 Task: Look for products in the category "Frozen Meals" from Annie's Homegrown only.
Action: Mouse moved to (261, 118)
Screenshot: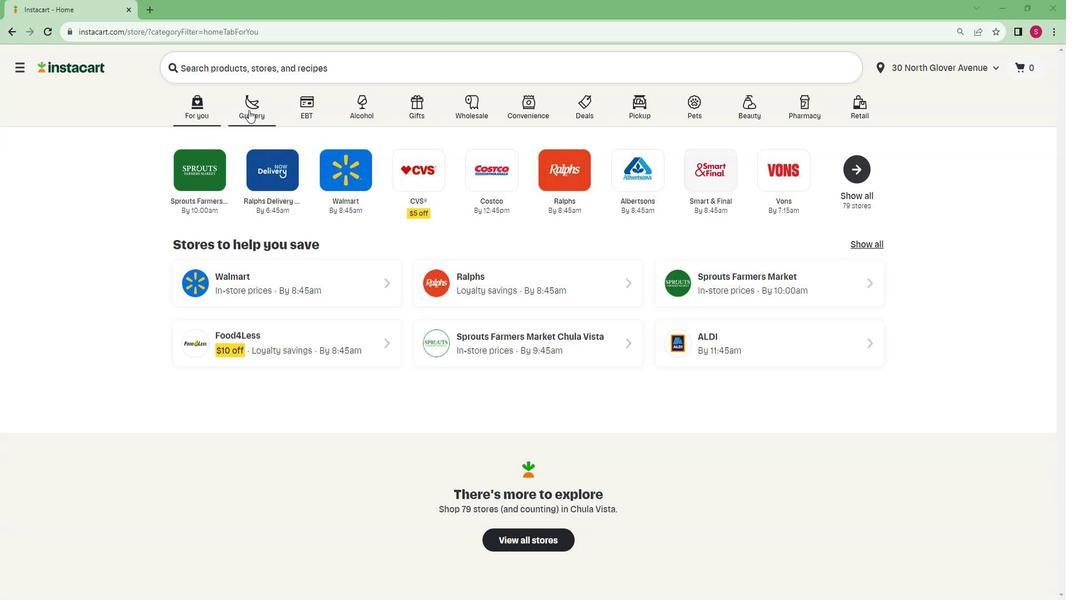 
Action: Mouse pressed left at (261, 118)
Screenshot: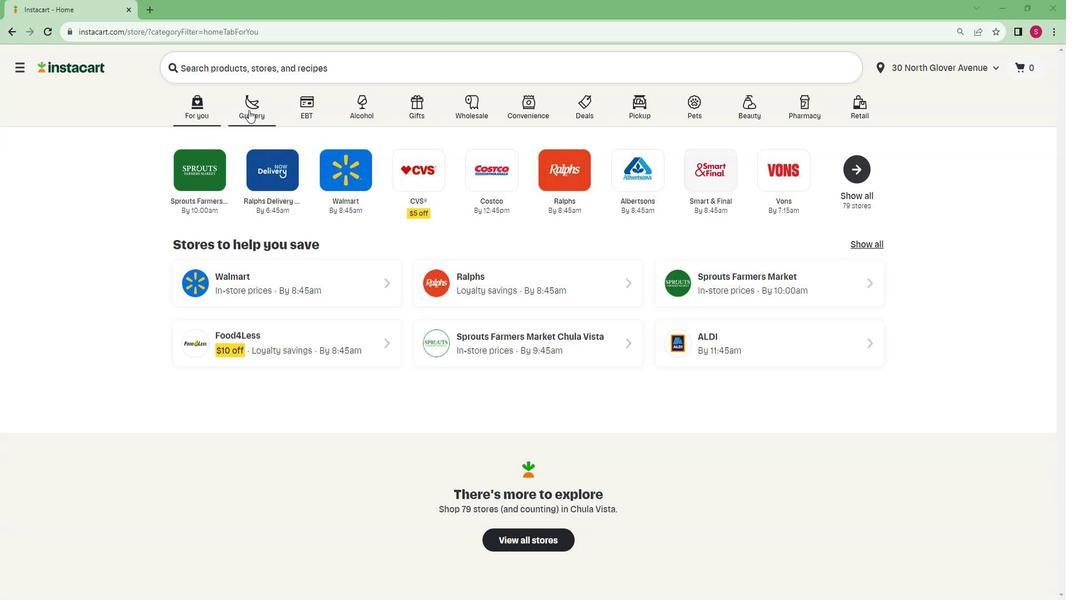 
Action: Mouse moved to (235, 327)
Screenshot: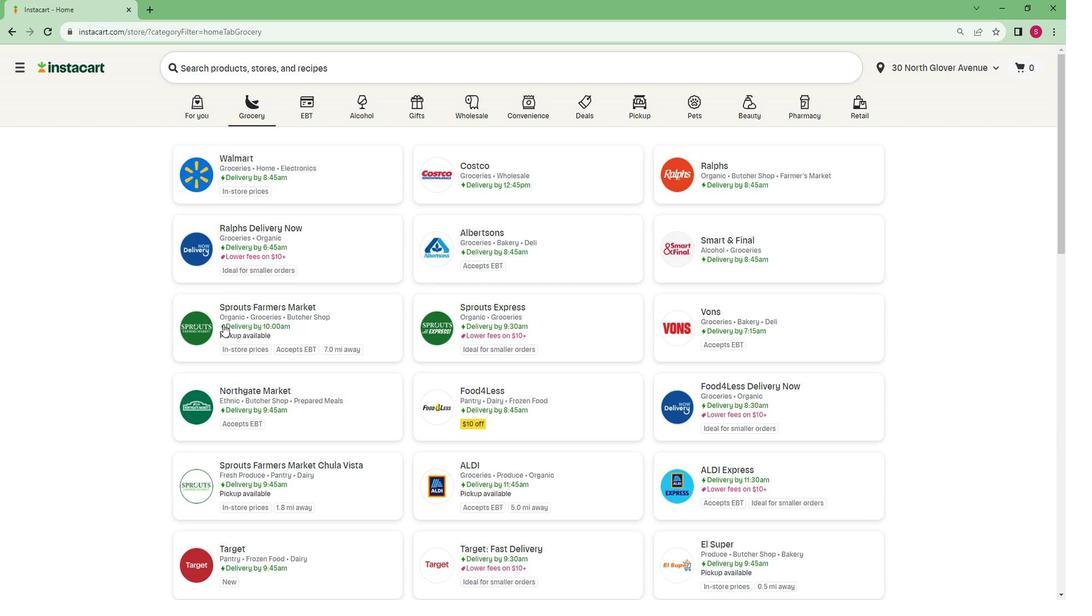 
Action: Mouse pressed left at (235, 327)
Screenshot: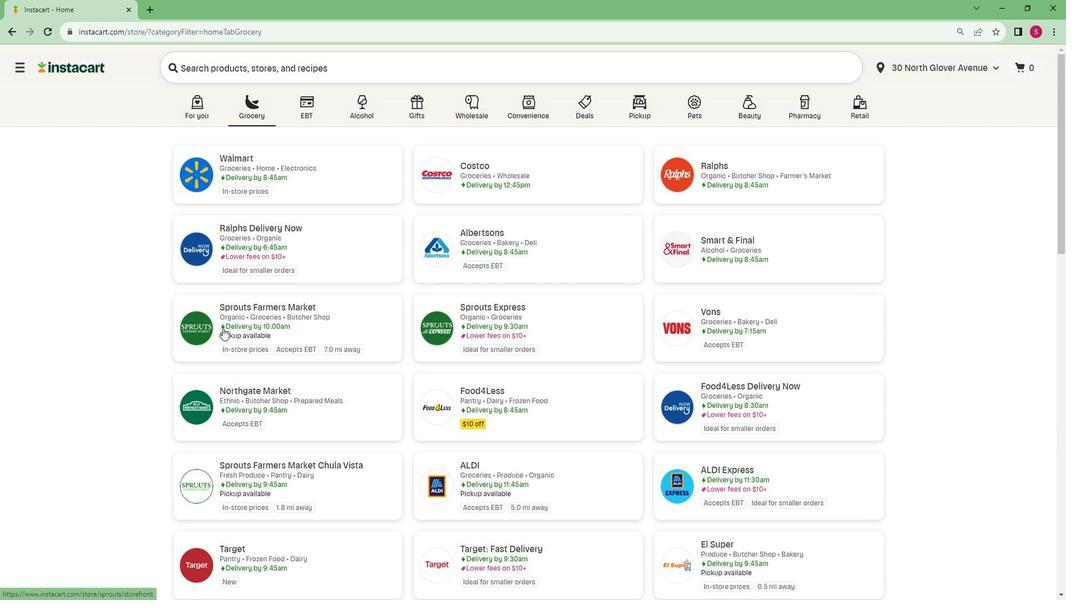 
Action: Mouse moved to (0, 376)
Screenshot: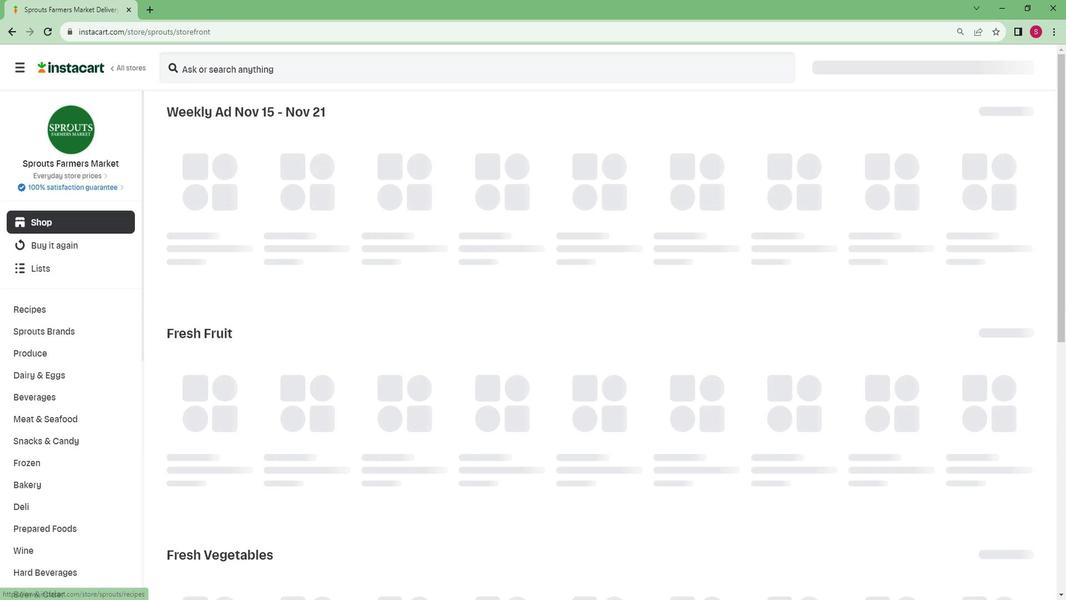 
Action: Mouse scrolled (0, 376) with delta (0, 0)
Screenshot: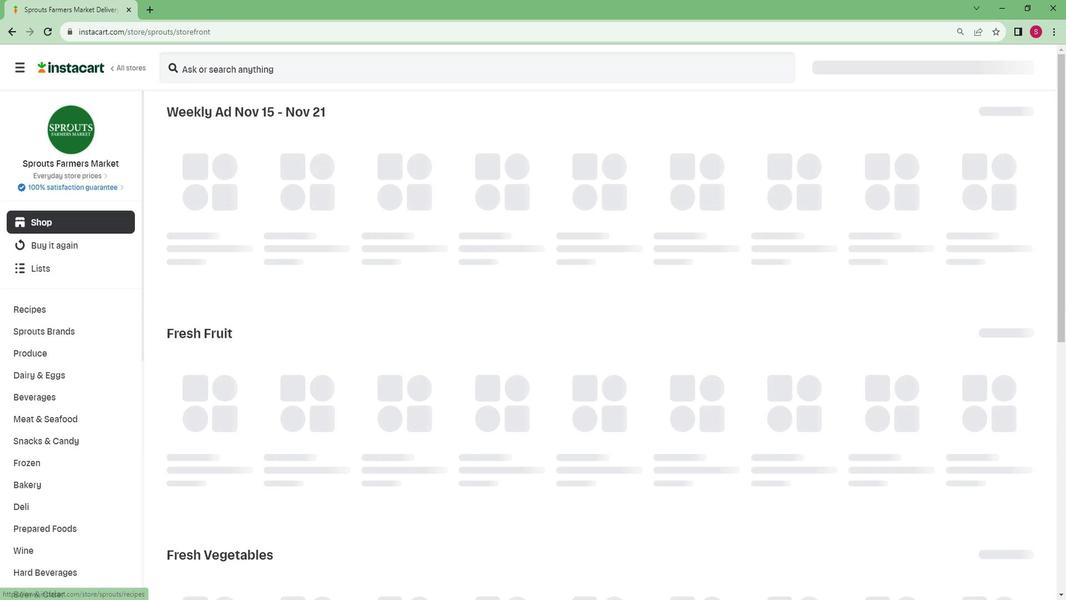 
Action: Mouse moved to (0, 377)
Screenshot: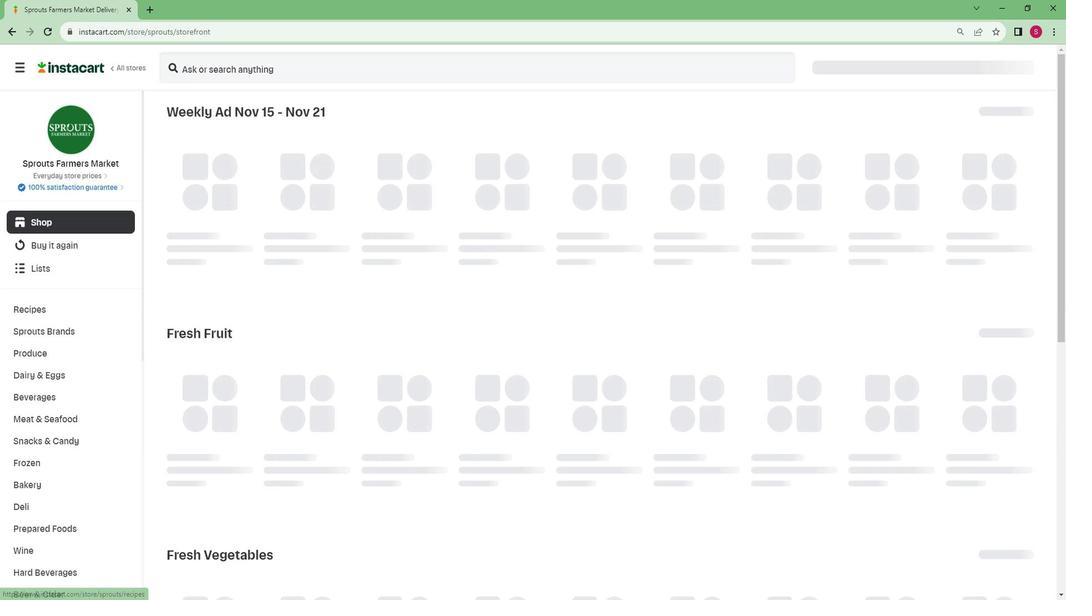 
Action: Mouse scrolled (0, 377) with delta (0, 0)
Screenshot: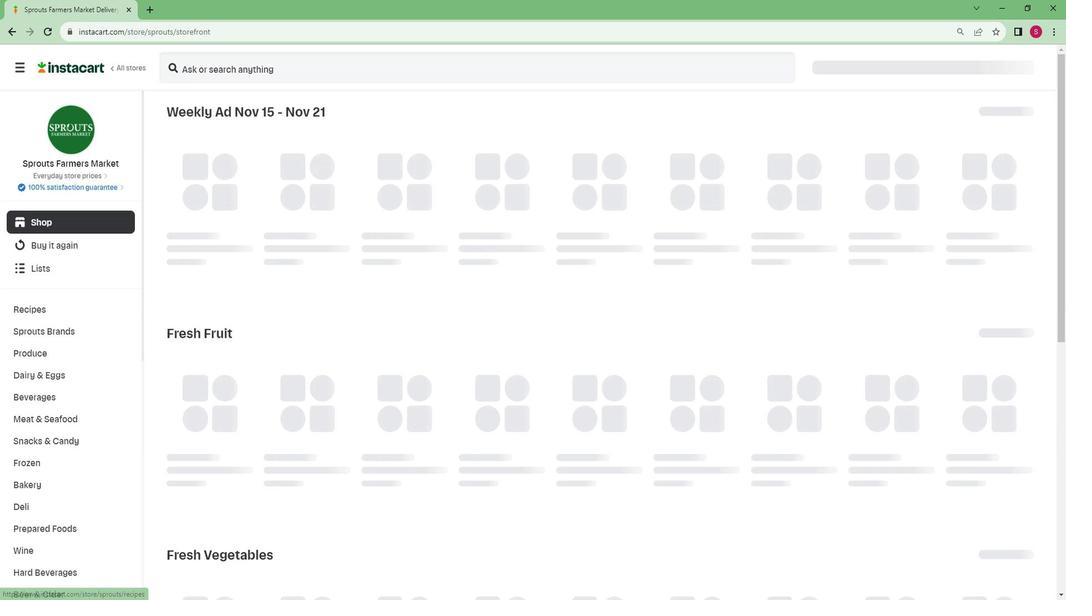 
Action: Mouse scrolled (0, 377) with delta (0, 0)
Screenshot: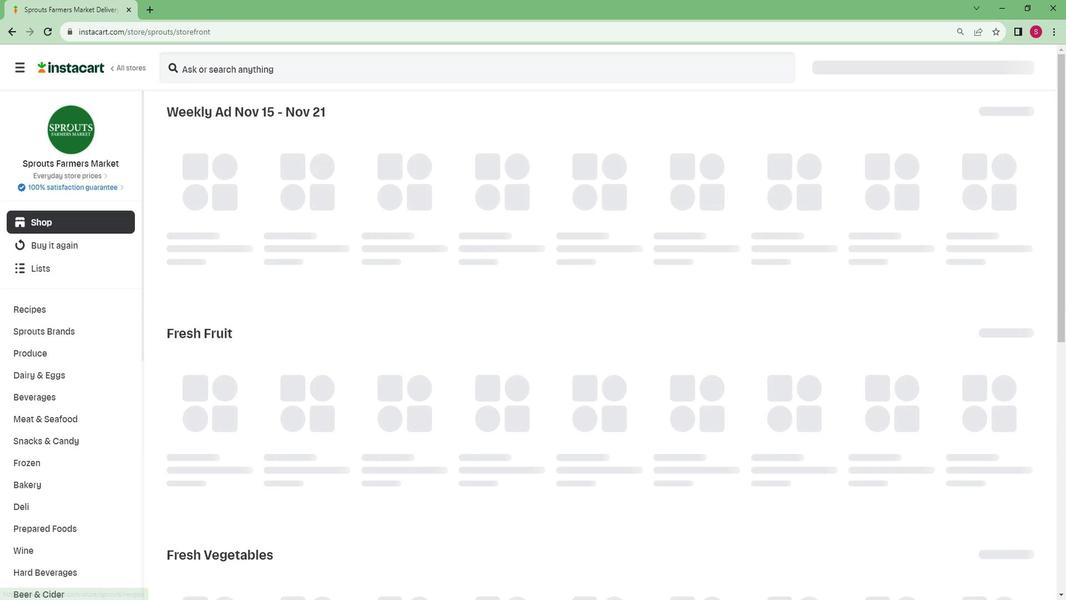 
Action: Mouse scrolled (0, 377) with delta (0, 0)
Screenshot: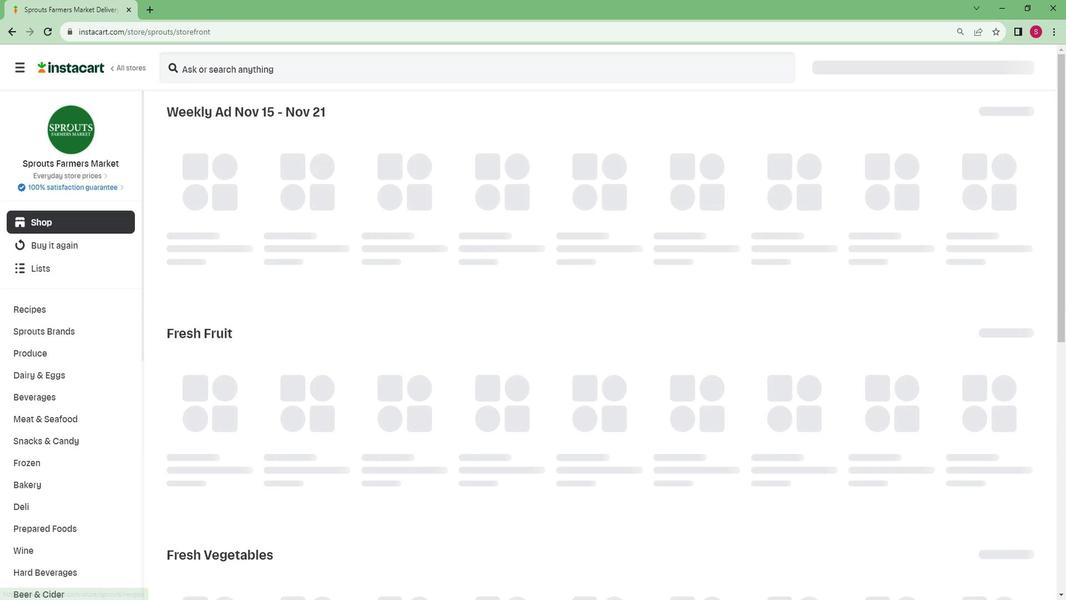 
Action: Mouse scrolled (0, 377) with delta (0, 0)
Screenshot: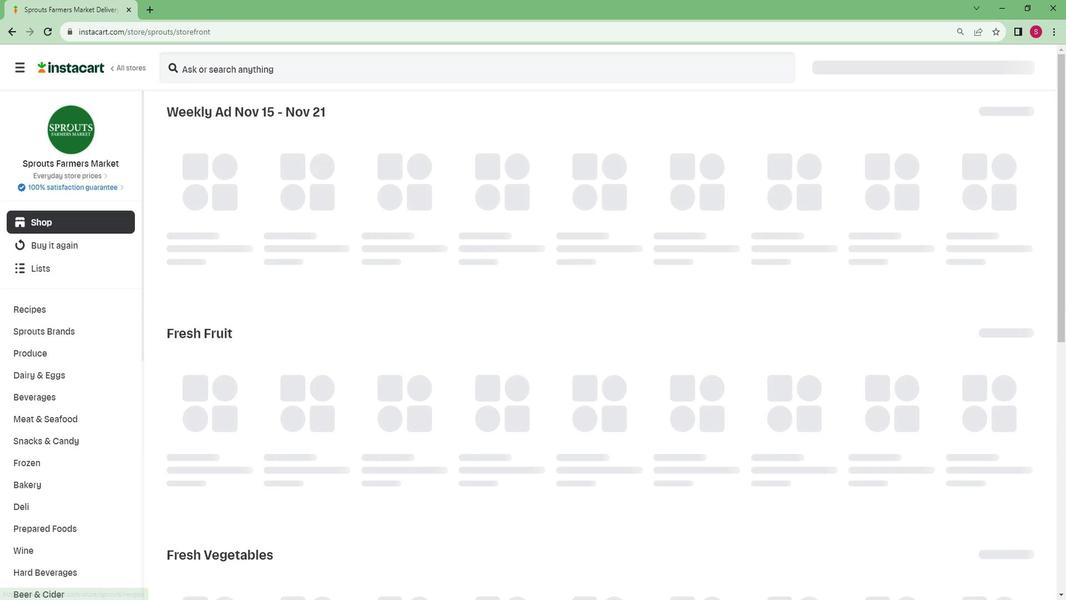 
Action: Mouse scrolled (0, 377) with delta (0, 0)
Screenshot: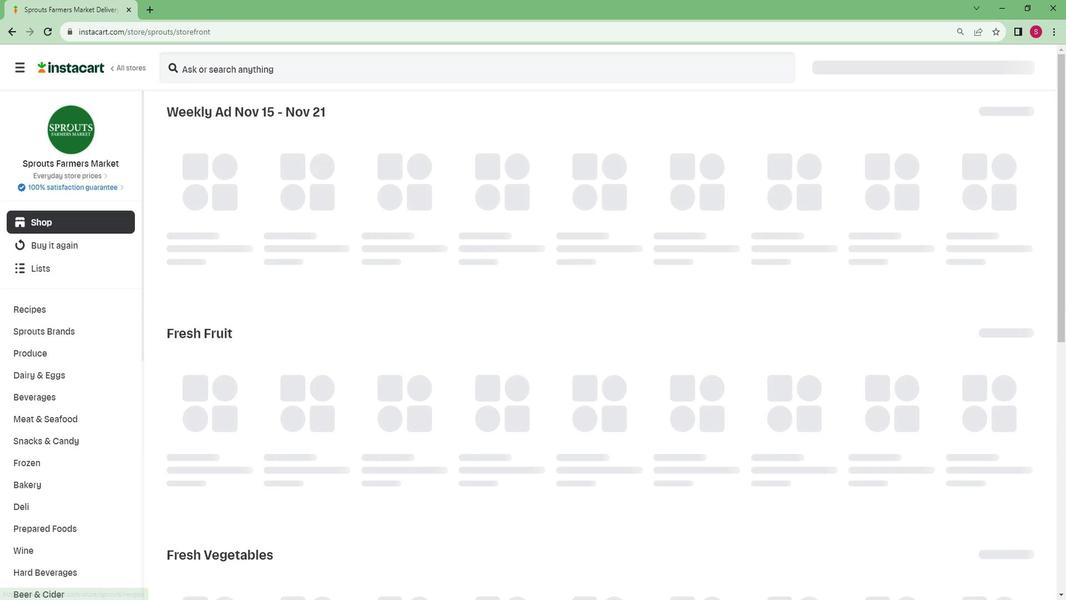 
Action: Mouse moved to (67, 406)
Screenshot: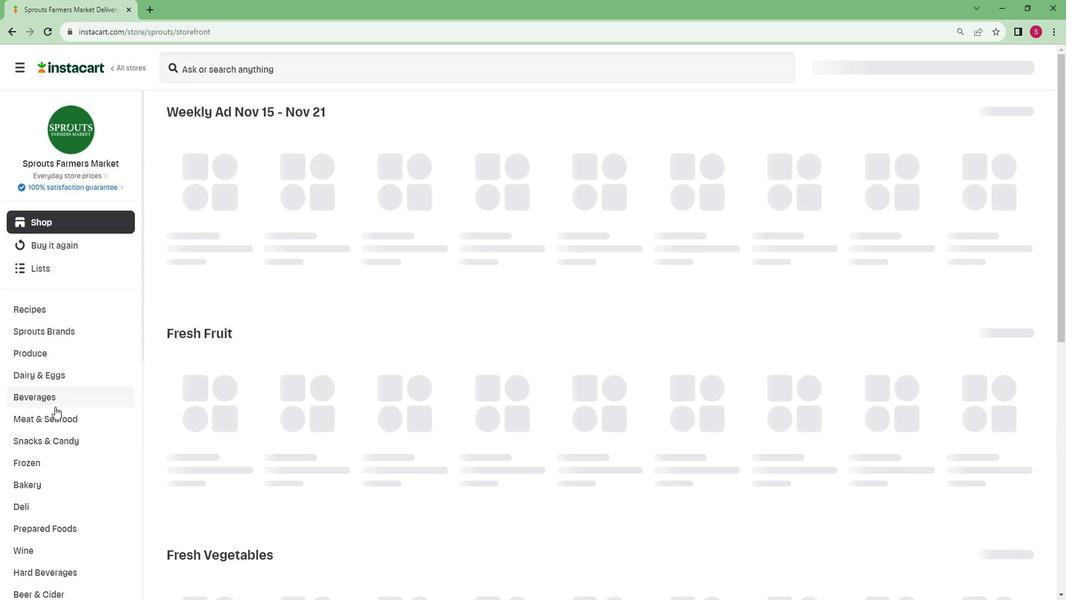 
Action: Mouse scrolled (67, 406) with delta (0, 0)
Screenshot: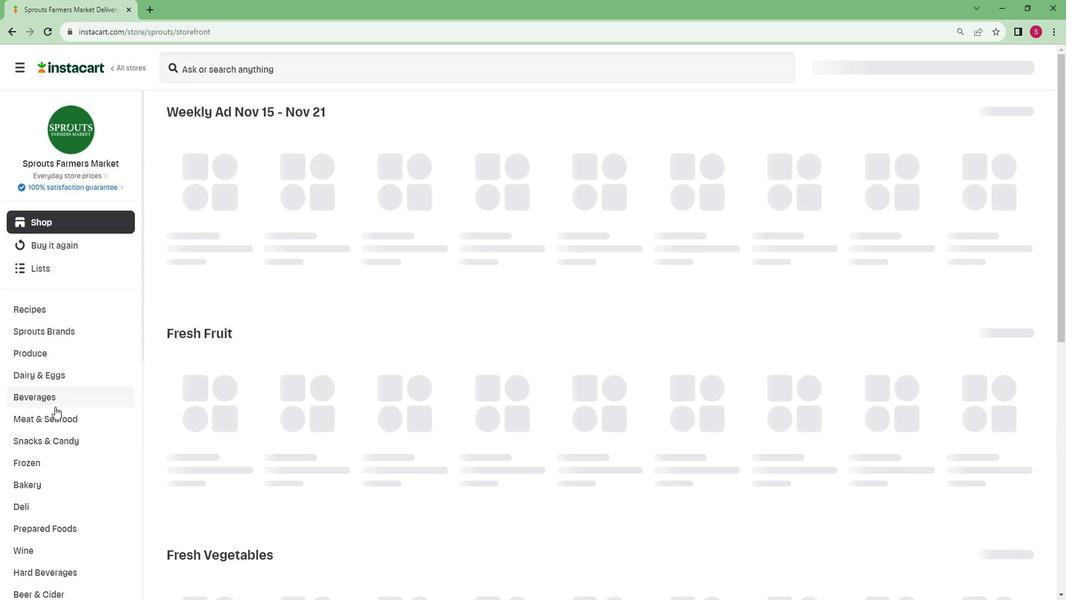 
Action: Mouse moved to (67, 407)
Screenshot: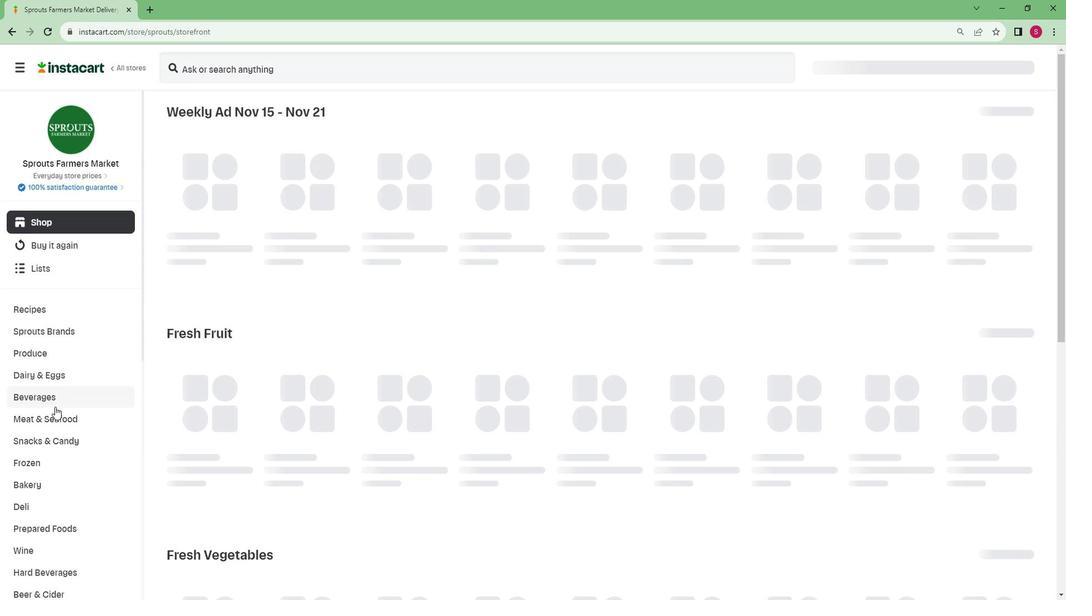 
Action: Mouse scrolled (67, 406) with delta (0, 0)
Screenshot: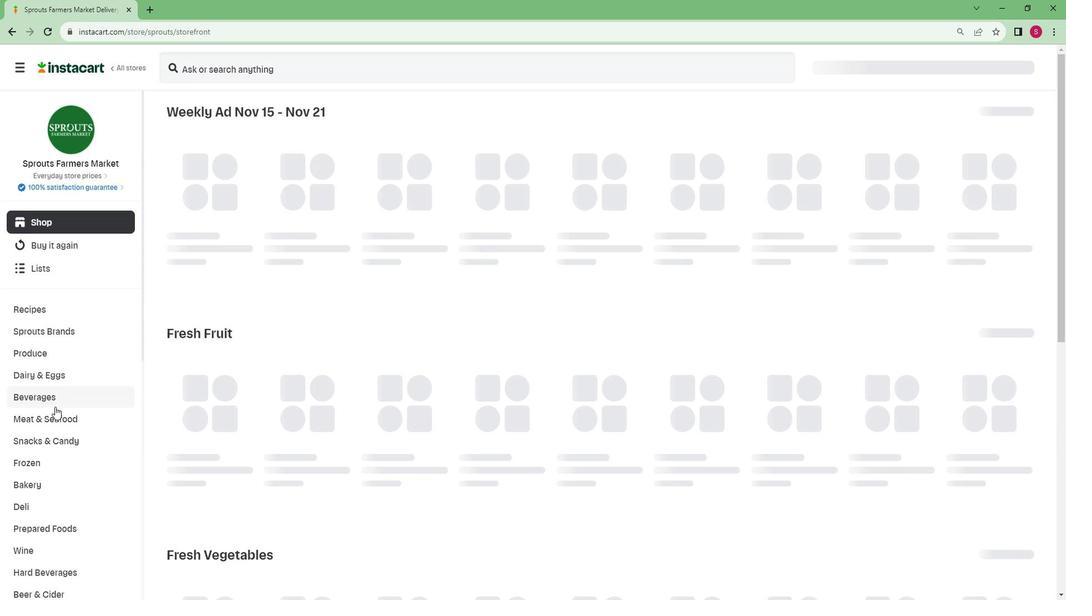
Action: Mouse scrolled (67, 406) with delta (0, 0)
Screenshot: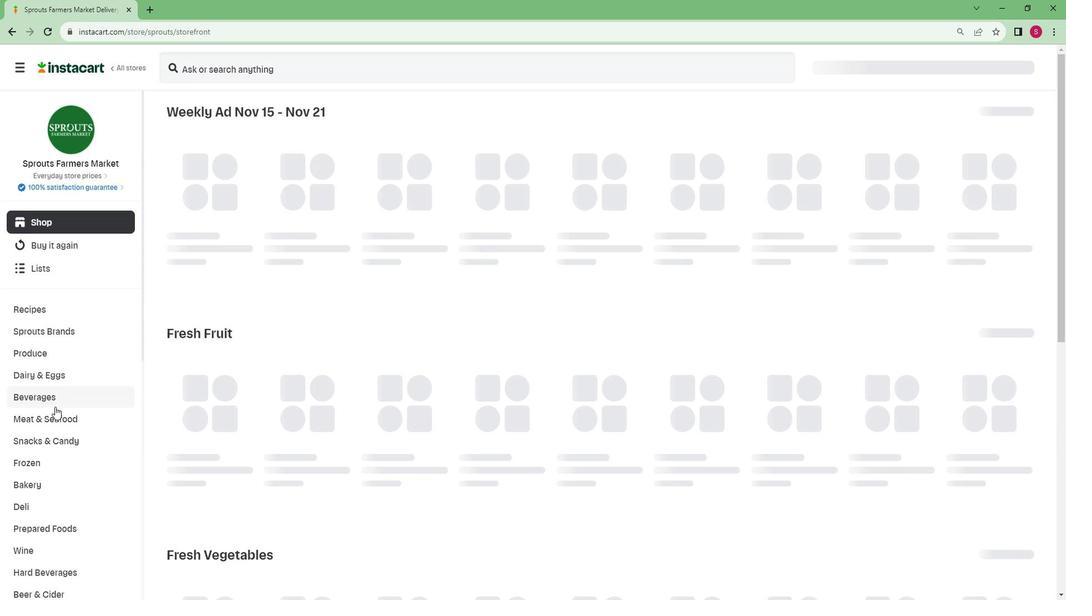 
Action: Mouse scrolled (67, 406) with delta (0, 0)
Screenshot: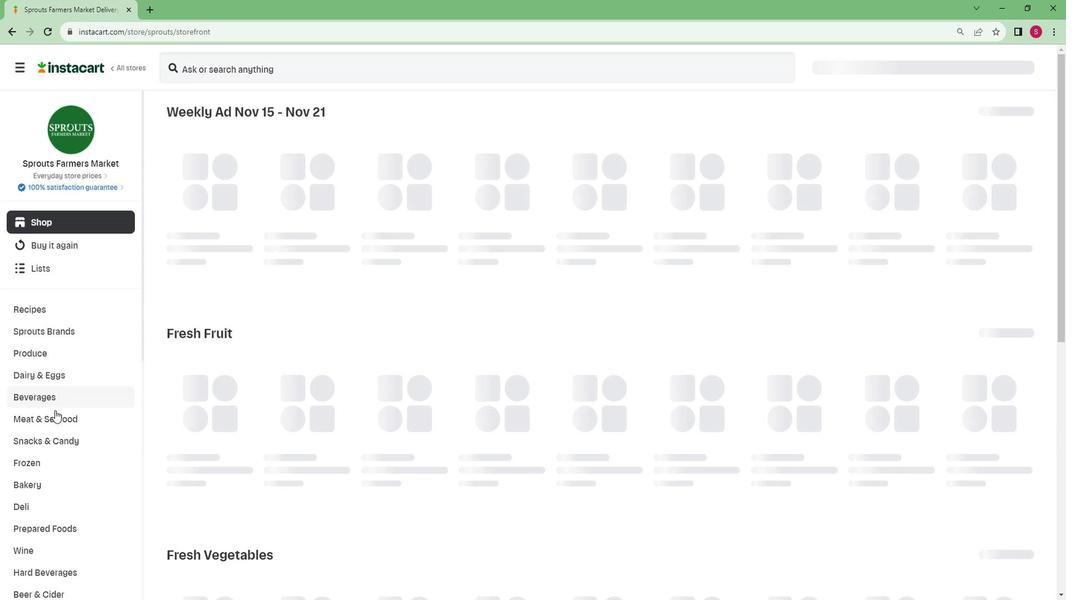 
Action: Mouse scrolled (67, 406) with delta (0, 0)
Screenshot: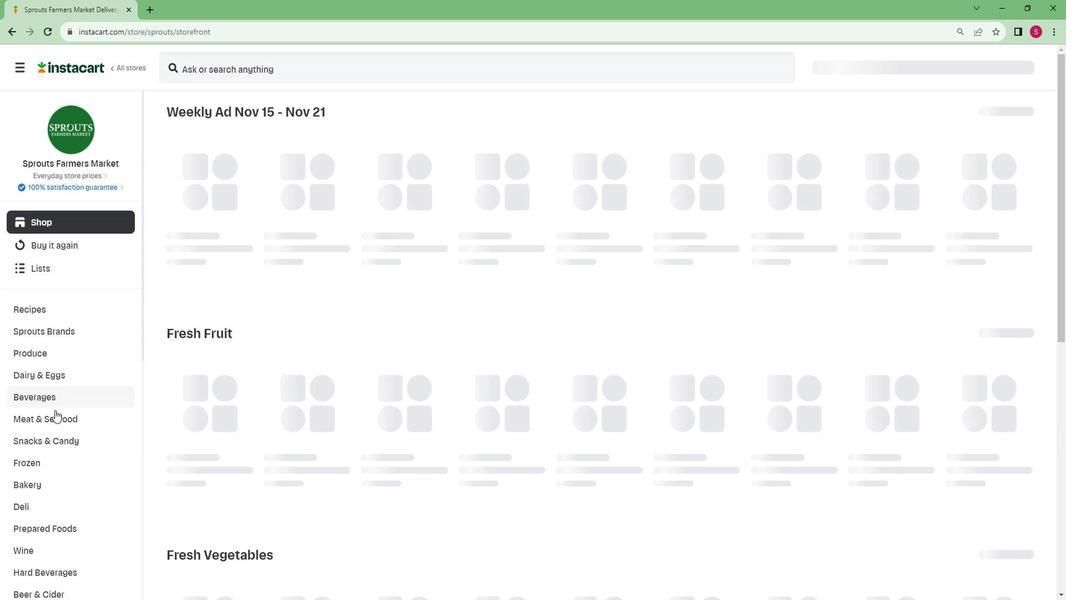 
Action: Mouse moved to (67, 407)
Screenshot: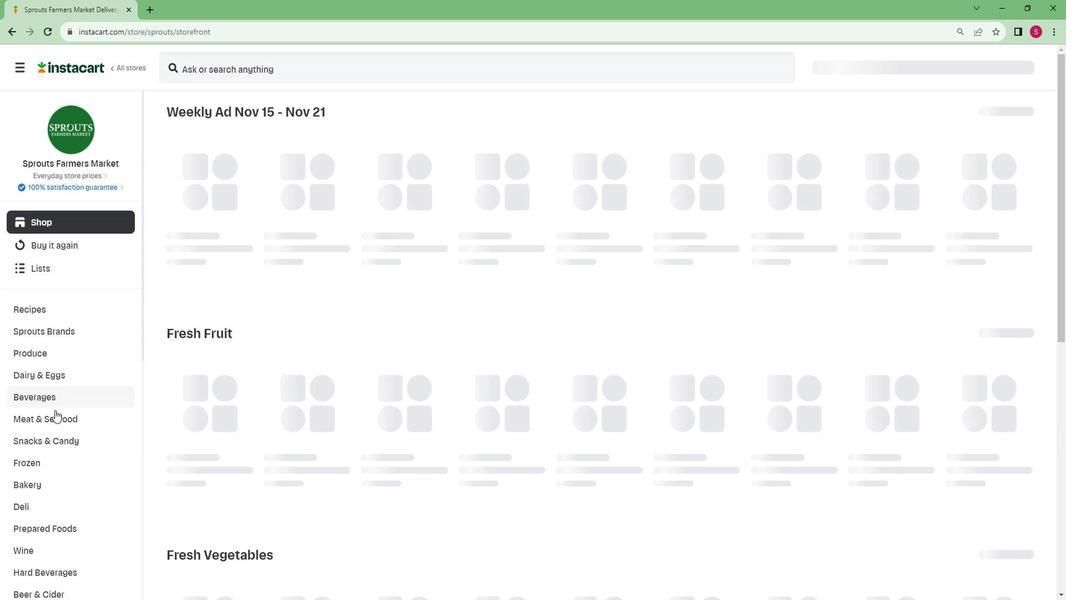 
Action: Mouse scrolled (67, 406) with delta (0, 0)
Screenshot: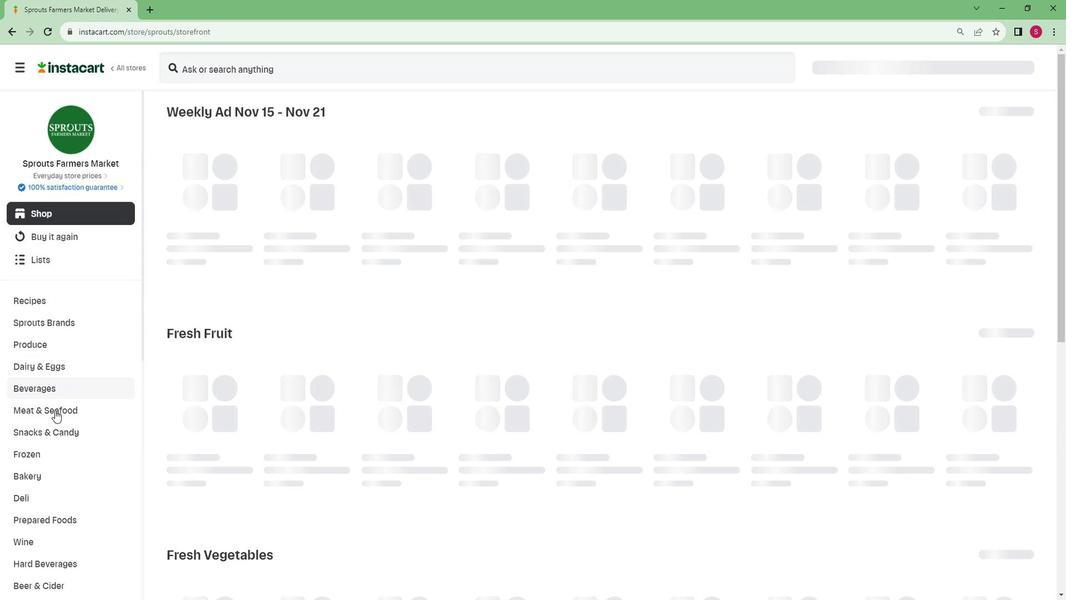 
Action: Mouse scrolled (67, 406) with delta (0, 0)
Screenshot: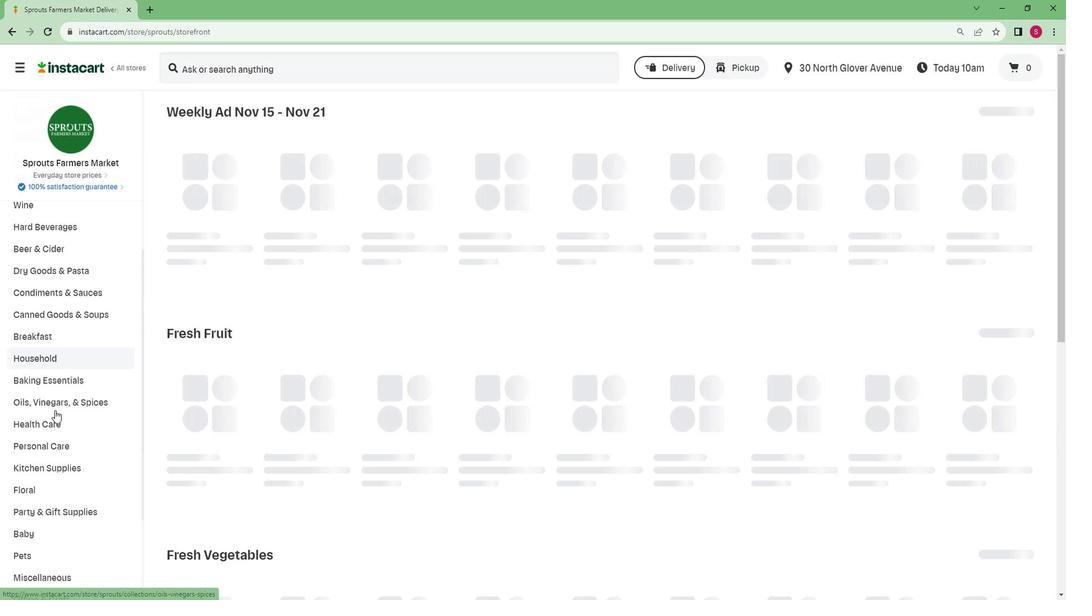 
Action: Mouse scrolled (67, 406) with delta (0, 0)
Screenshot: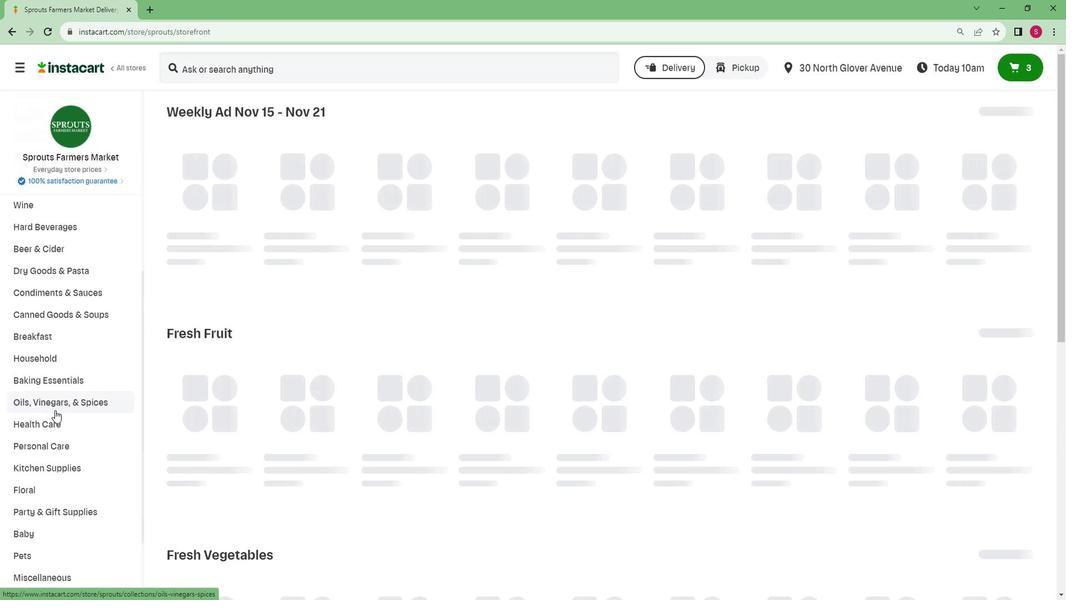 
Action: Mouse scrolled (67, 406) with delta (0, 0)
Screenshot: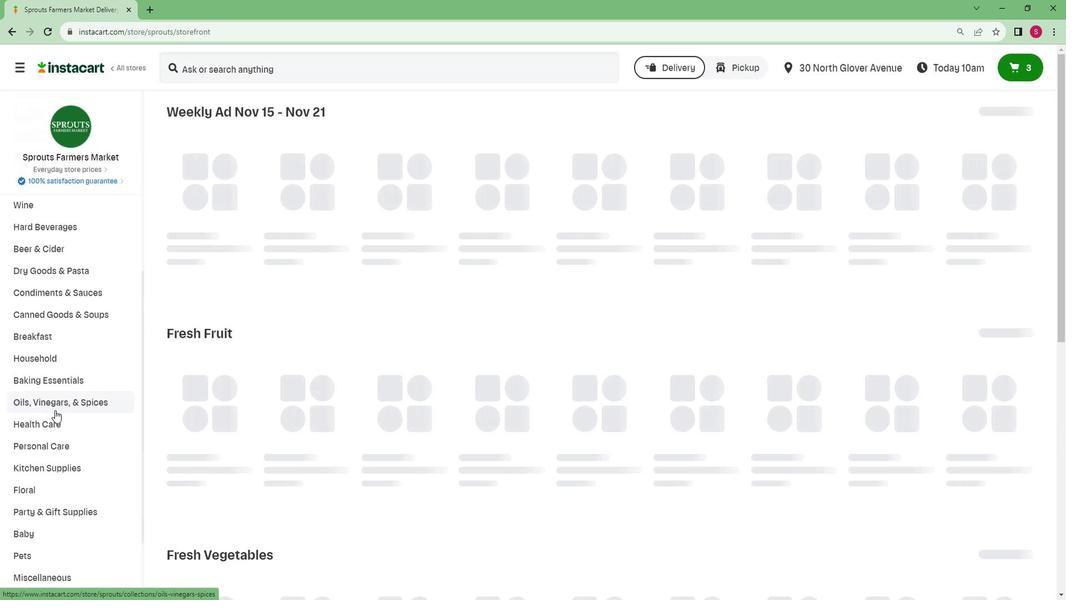 
Action: Mouse scrolled (67, 406) with delta (0, 0)
Screenshot: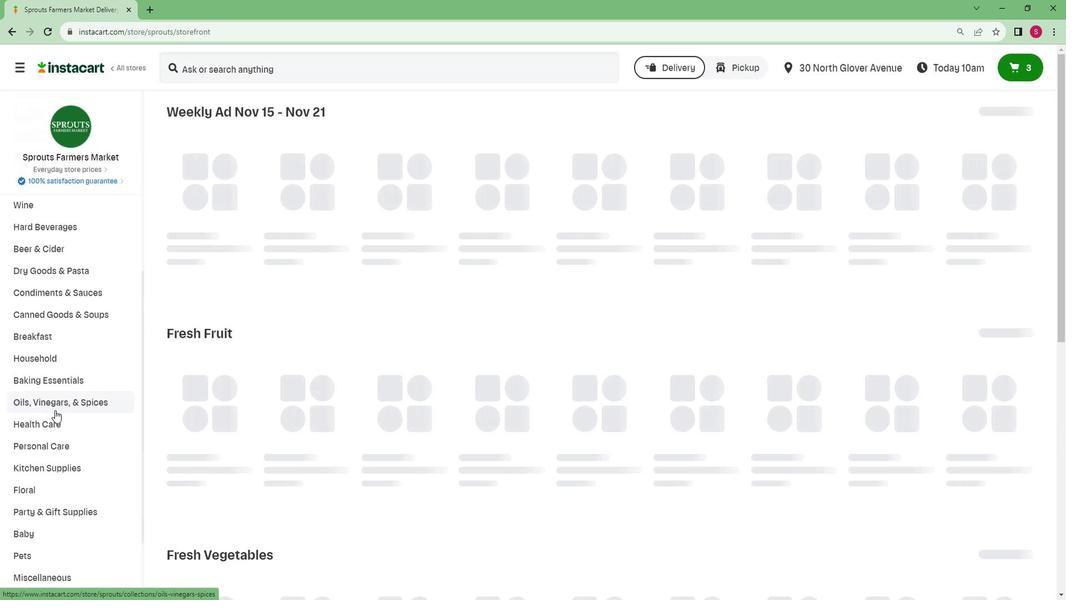 
Action: Mouse scrolled (67, 406) with delta (0, 0)
Screenshot: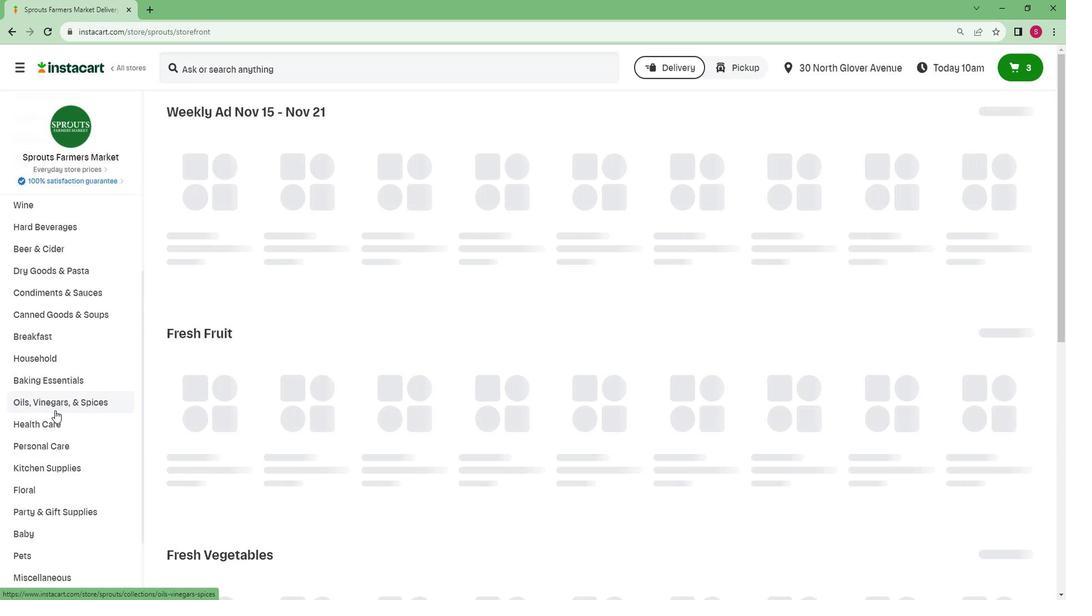
Action: Mouse moved to (67, 408)
Screenshot: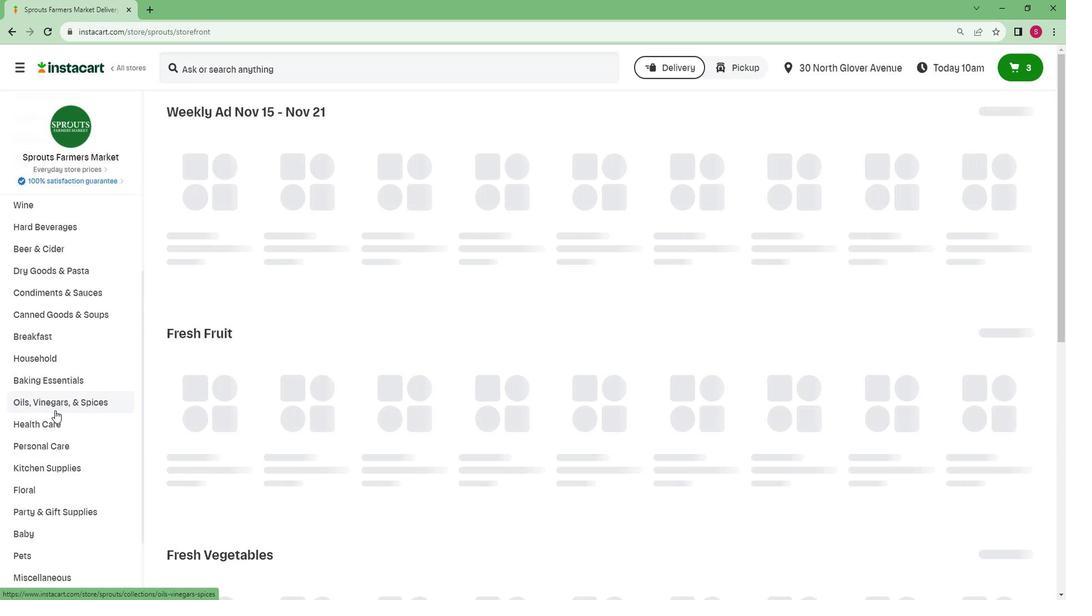 
Action: Mouse scrolled (67, 407) with delta (0, 0)
Screenshot: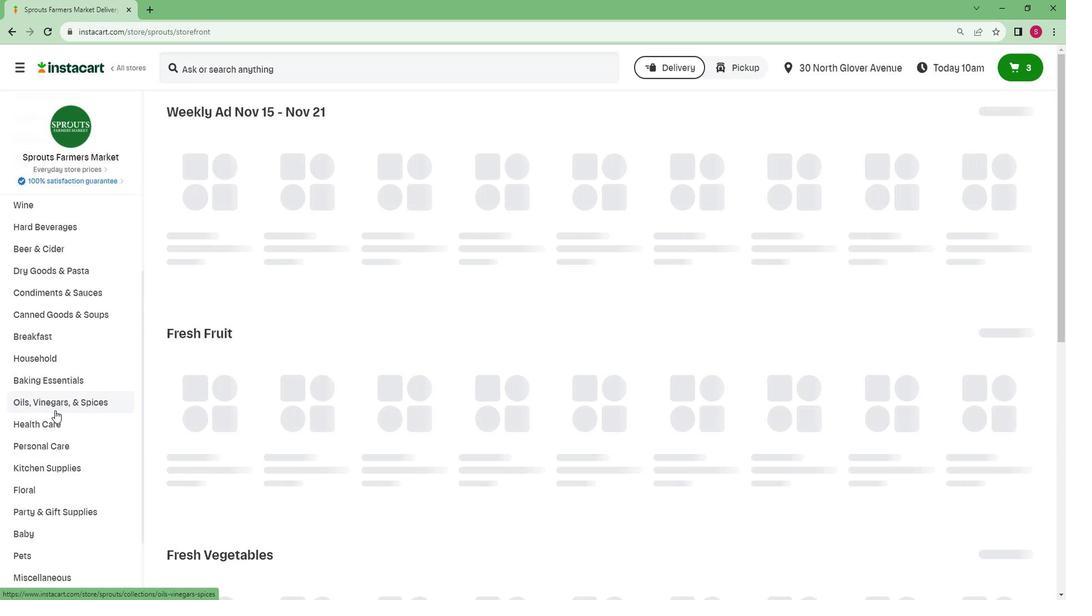 
Action: Mouse moved to (38, 522)
Screenshot: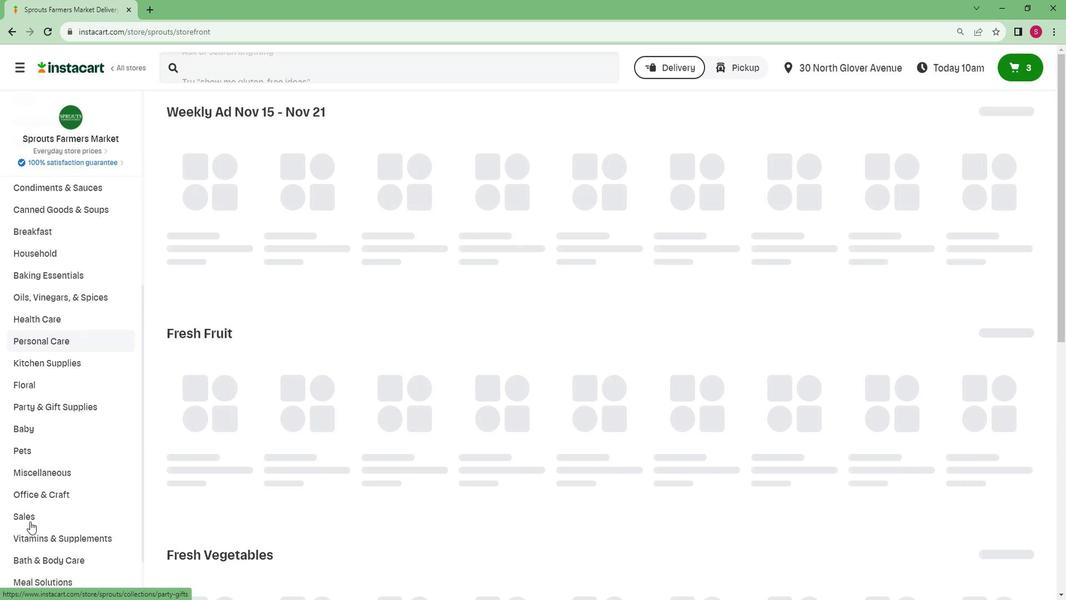 
Action: Mouse scrolled (38, 522) with delta (0, 0)
Screenshot: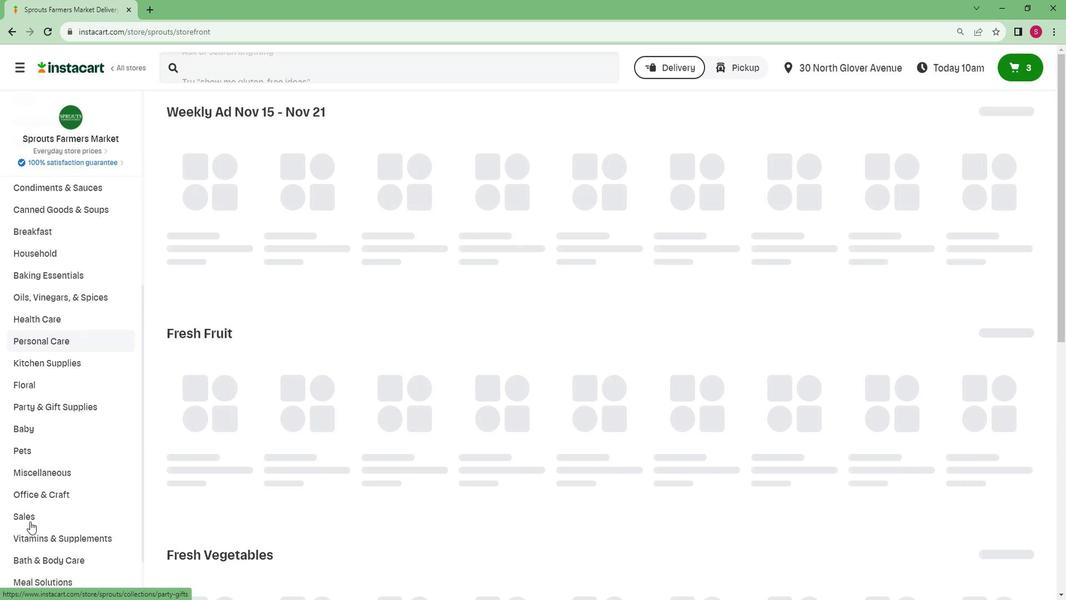 
Action: Mouse scrolled (38, 522) with delta (0, 0)
Screenshot: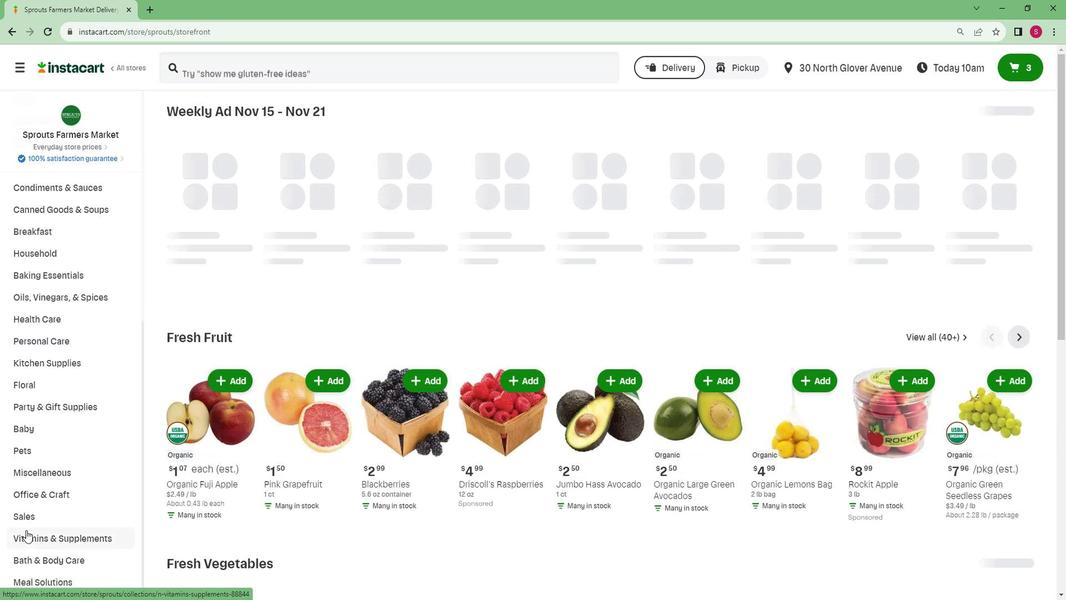 
Action: Mouse moved to (51, 572)
Screenshot: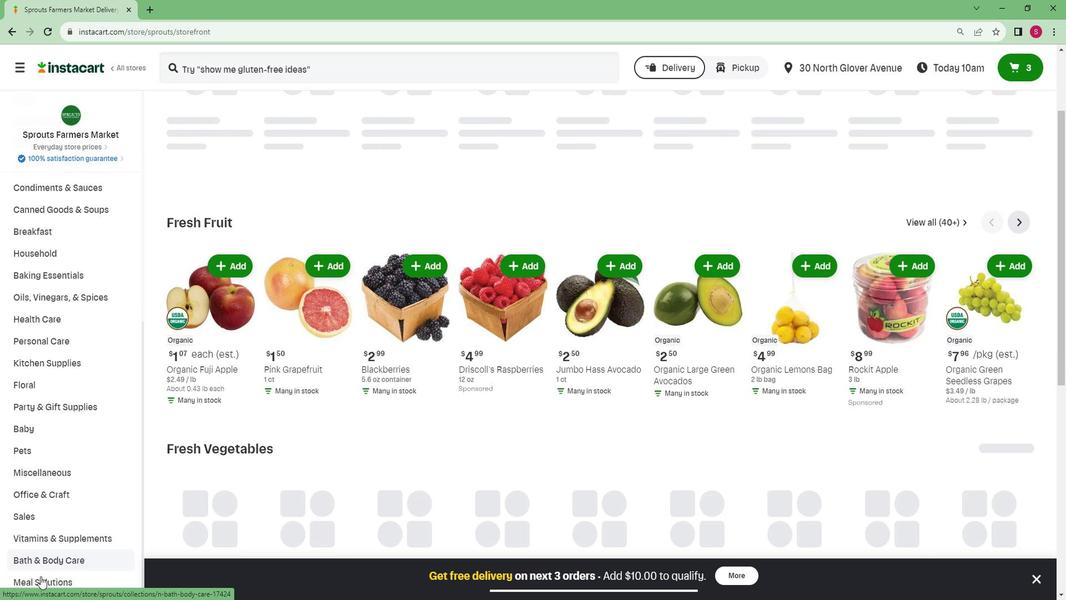 
Action: Mouse pressed left at (51, 572)
Screenshot: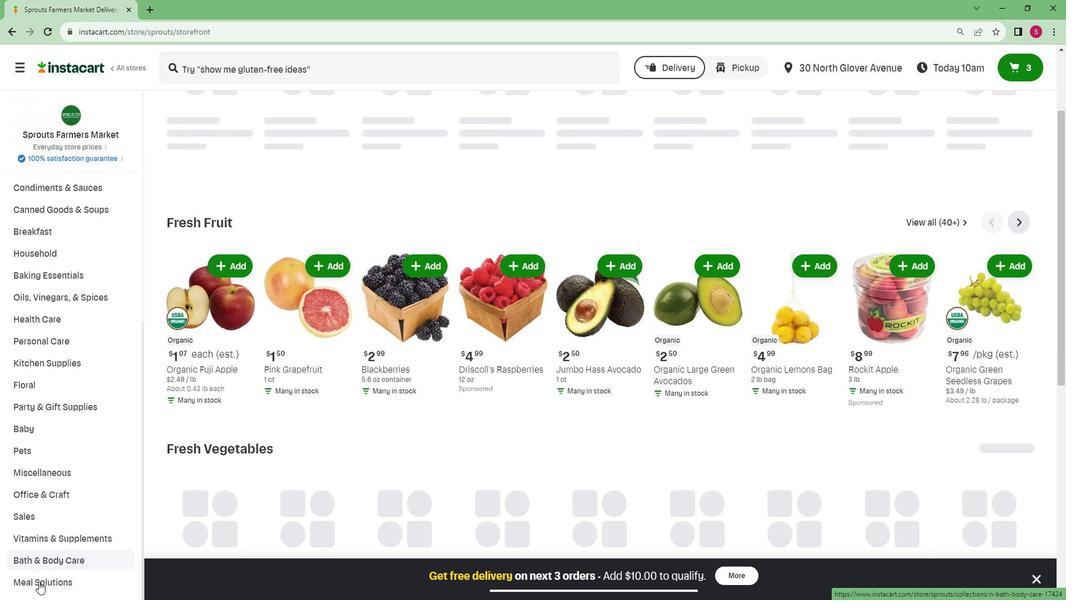 
Action: Mouse moved to (59, 563)
Screenshot: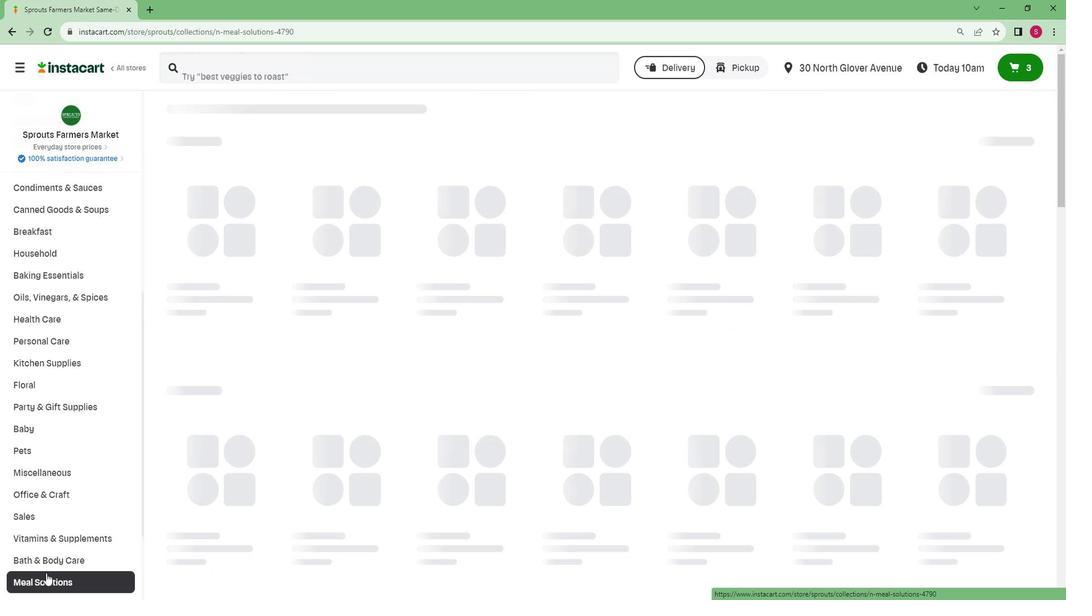 
Action: Mouse scrolled (59, 562) with delta (0, 0)
Screenshot: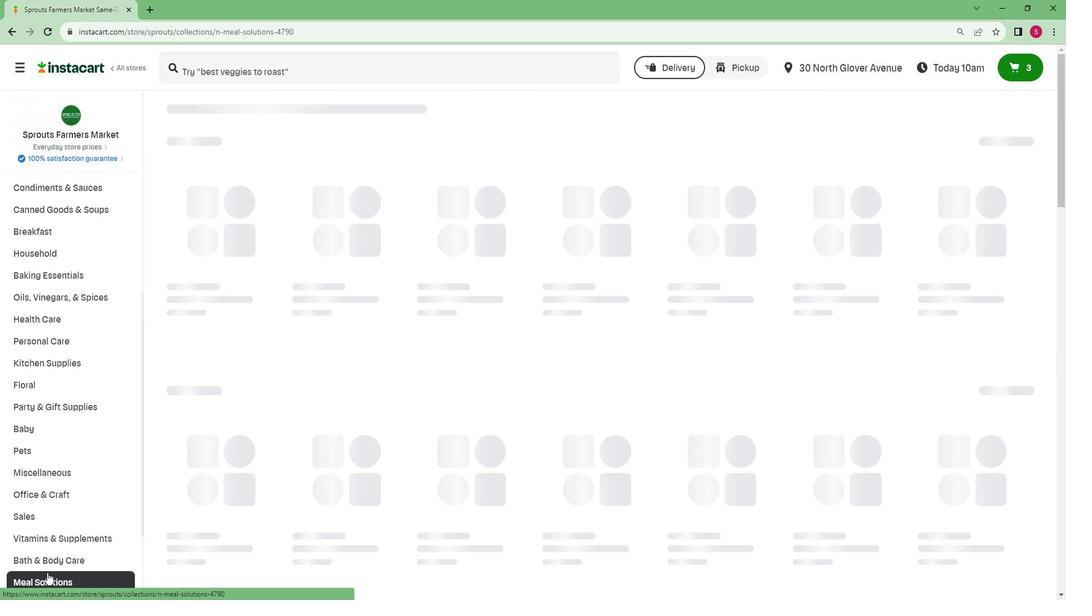 
Action: Mouse scrolled (59, 562) with delta (0, 0)
Screenshot: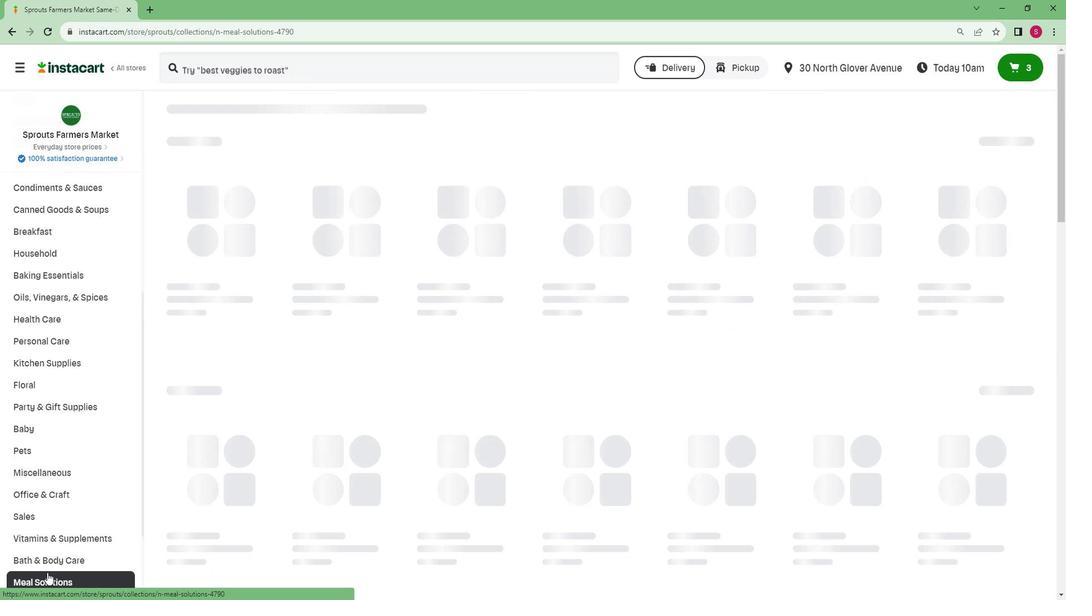 
Action: Mouse scrolled (59, 562) with delta (0, 0)
Screenshot: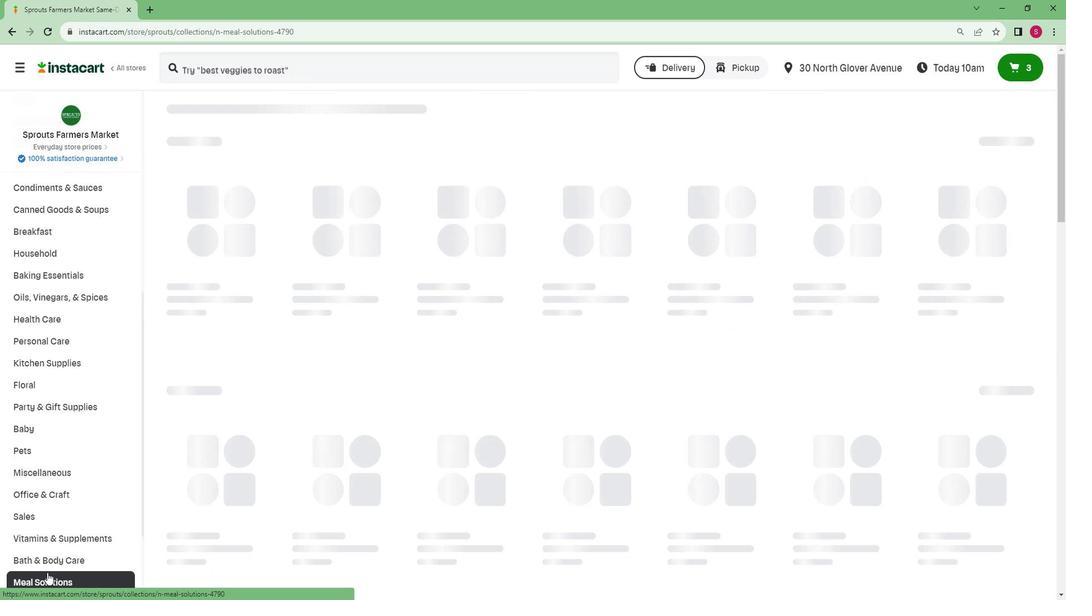 
Action: Mouse scrolled (59, 562) with delta (0, 0)
Screenshot: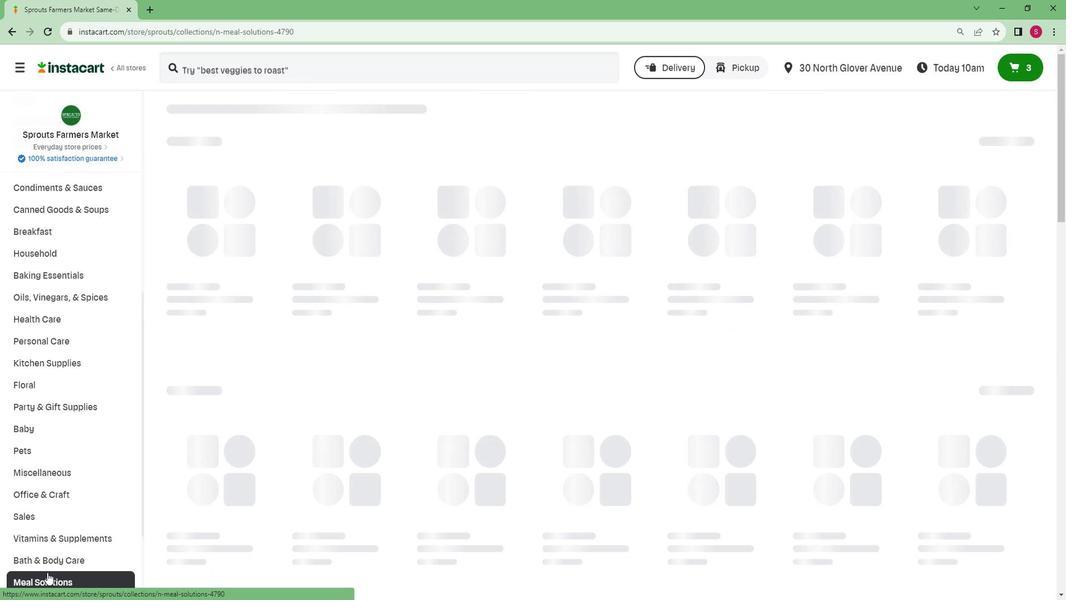 
Action: Mouse scrolled (59, 562) with delta (0, 0)
Screenshot: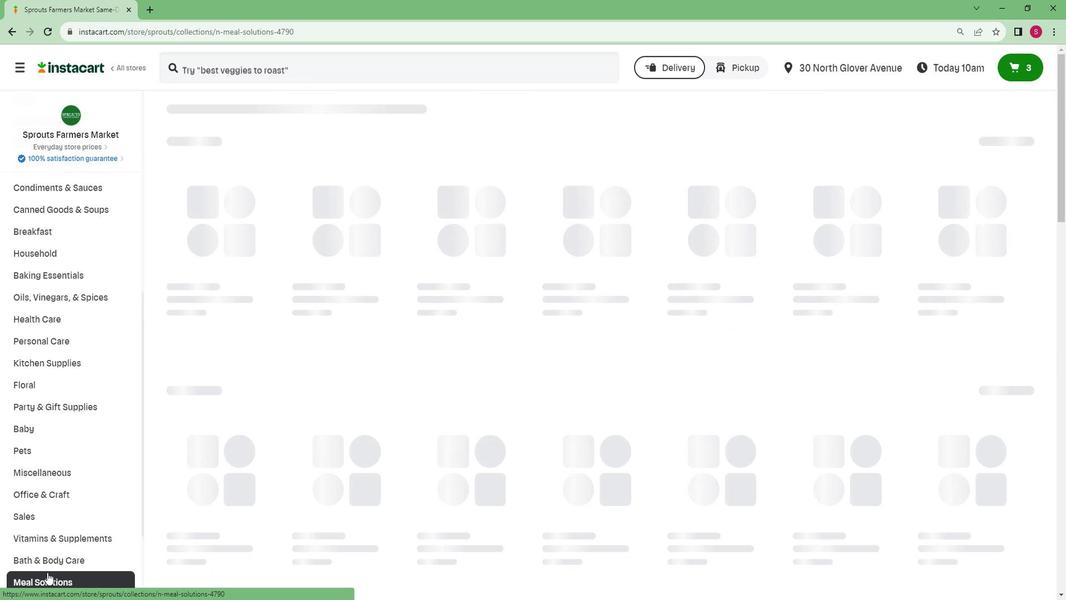 
Action: Mouse moved to (49, 577)
Screenshot: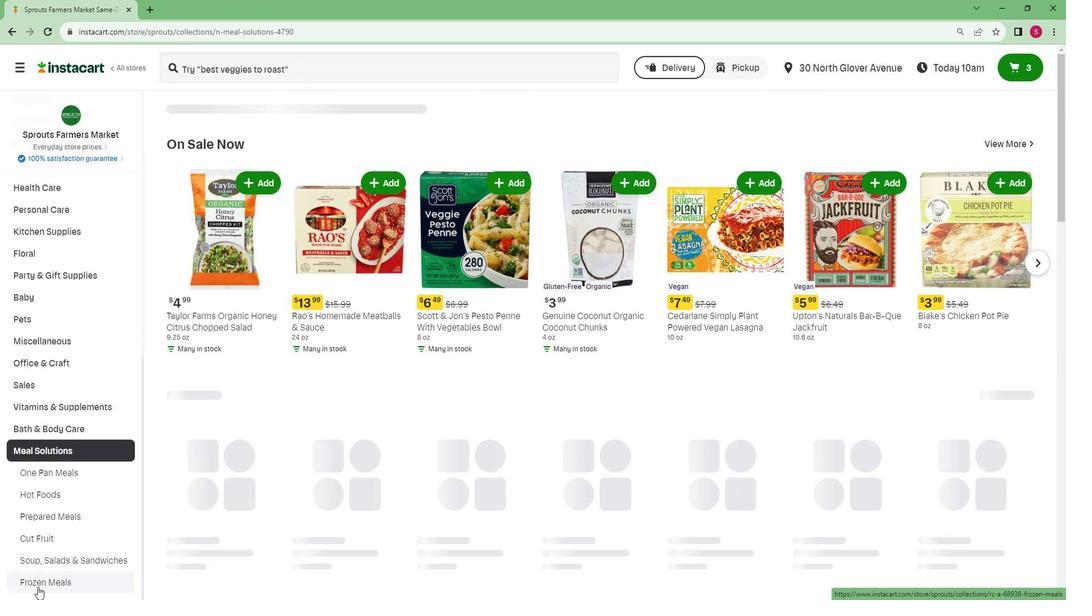 
Action: Mouse pressed left at (49, 577)
Screenshot: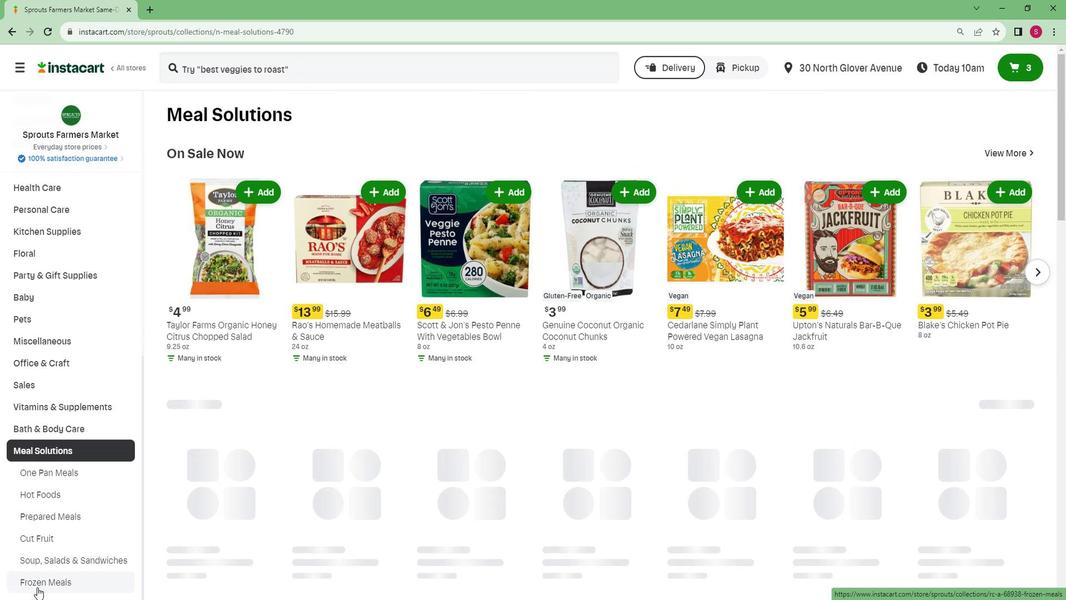 
Action: Mouse moved to (374, 166)
Screenshot: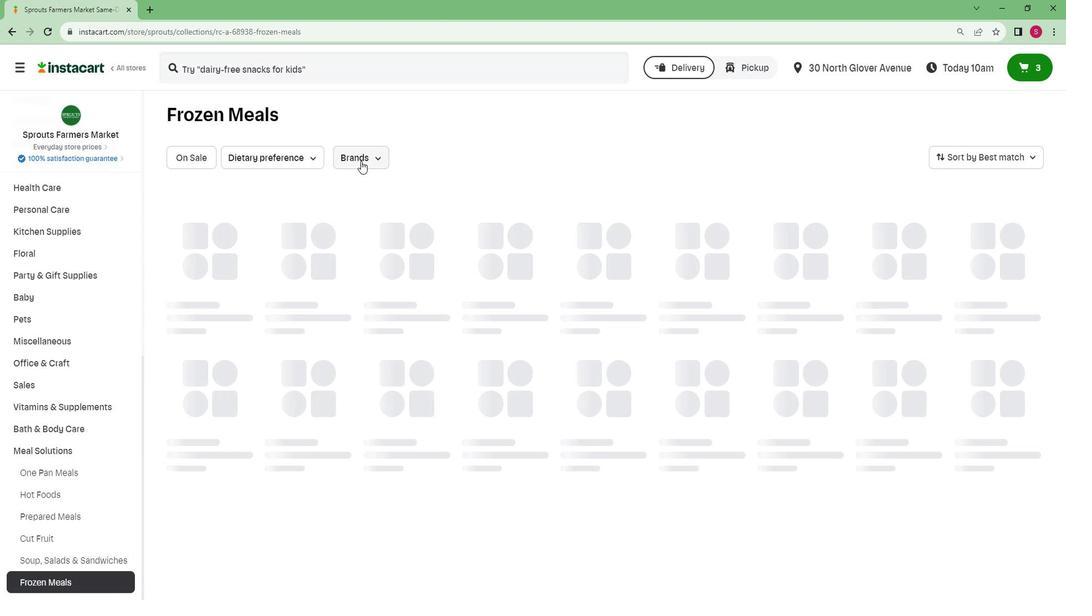 
Action: Mouse pressed left at (374, 166)
Screenshot: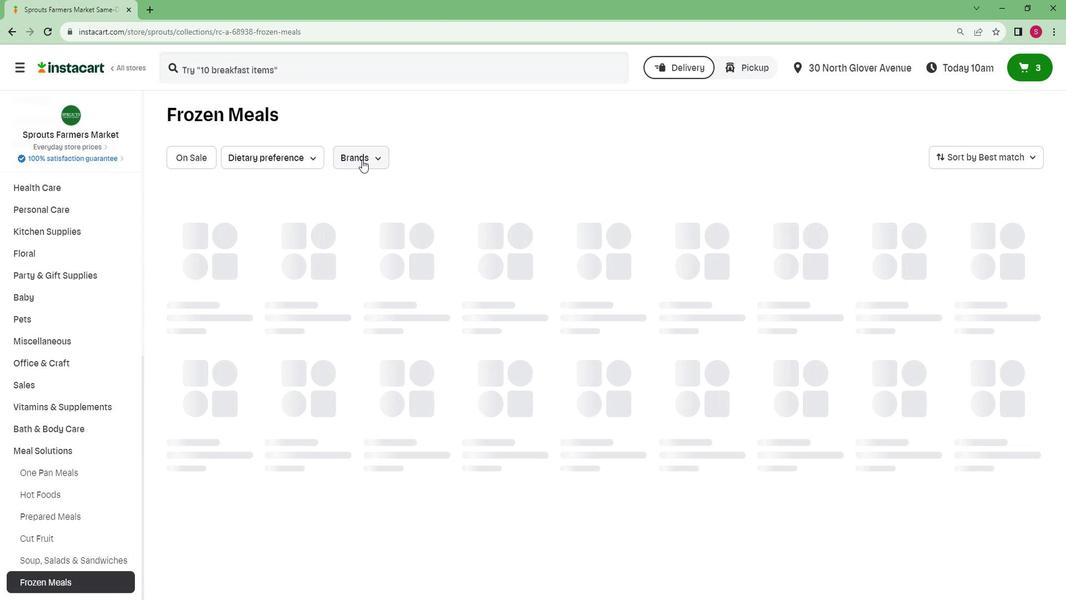 
Action: Mouse moved to (373, 245)
Screenshot: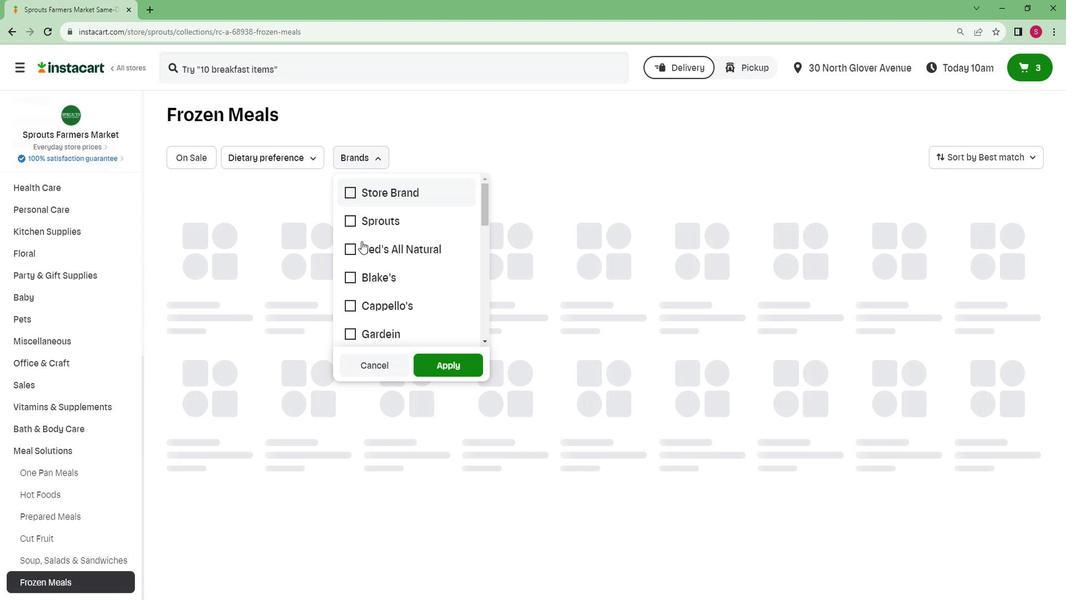 
Action: Mouse scrolled (373, 245) with delta (0, 0)
Screenshot: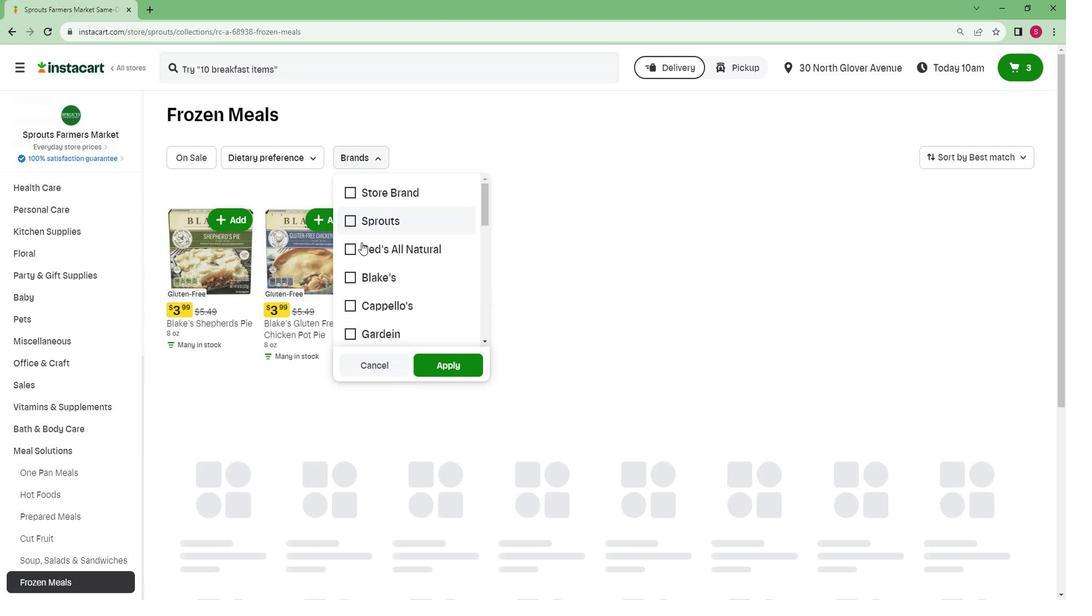 
Action: Mouse scrolled (373, 245) with delta (0, 0)
Screenshot: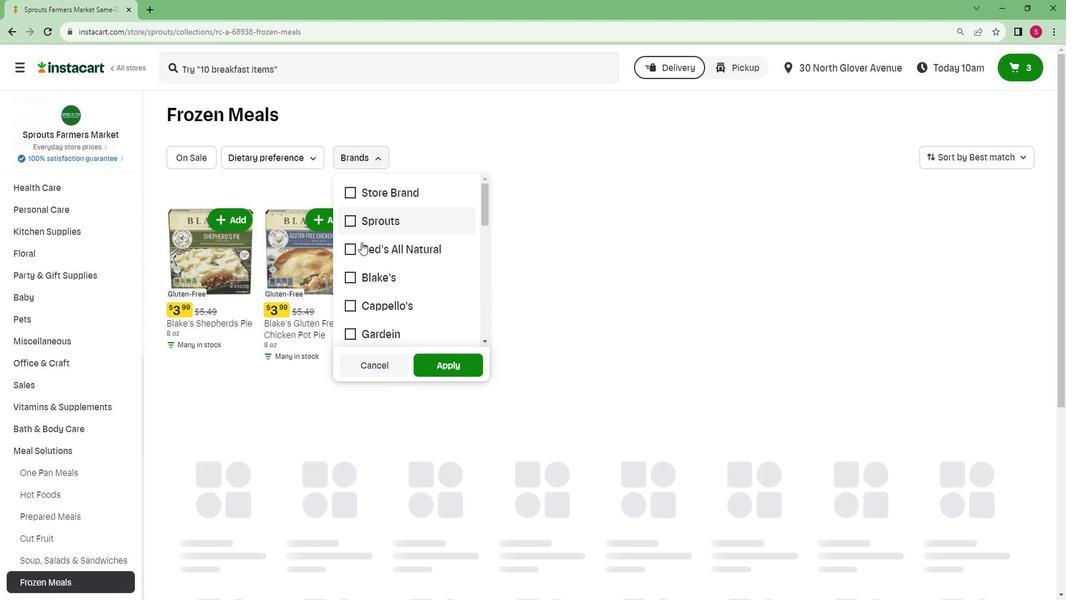 
Action: Mouse scrolled (373, 245) with delta (0, 0)
Screenshot: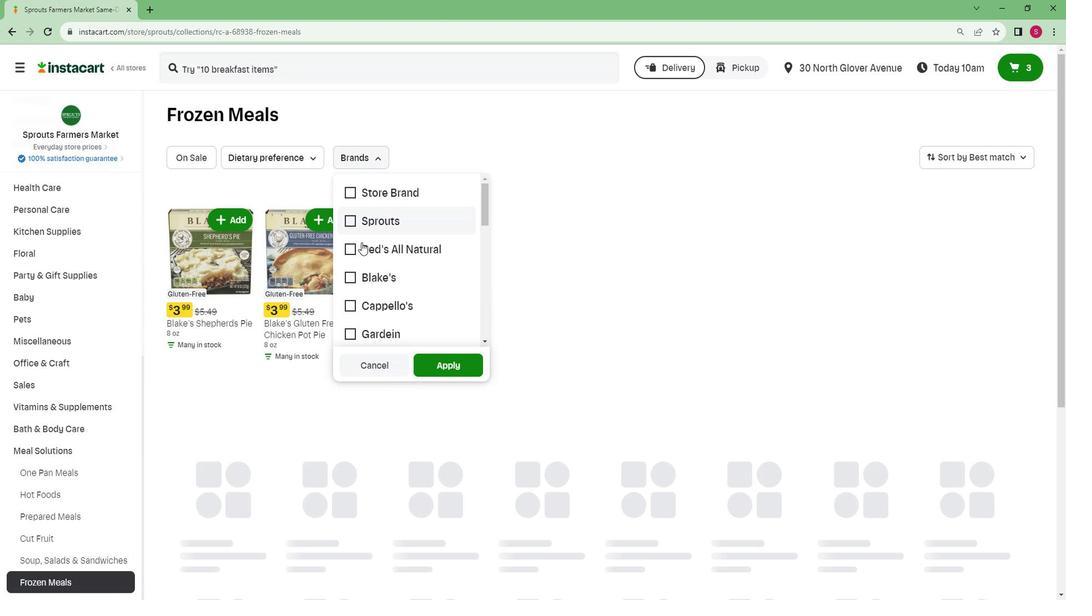 
Action: Mouse scrolled (373, 245) with delta (0, 0)
Screenshot: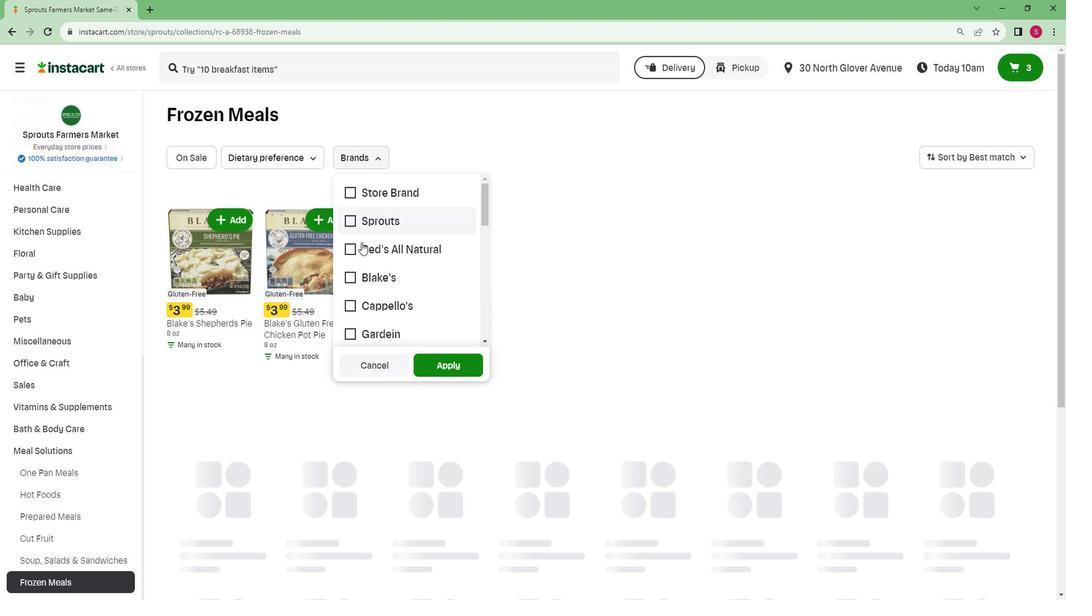 
Action: Mouse scrolled (373, 245) with delta (0, 0)
Screenshot: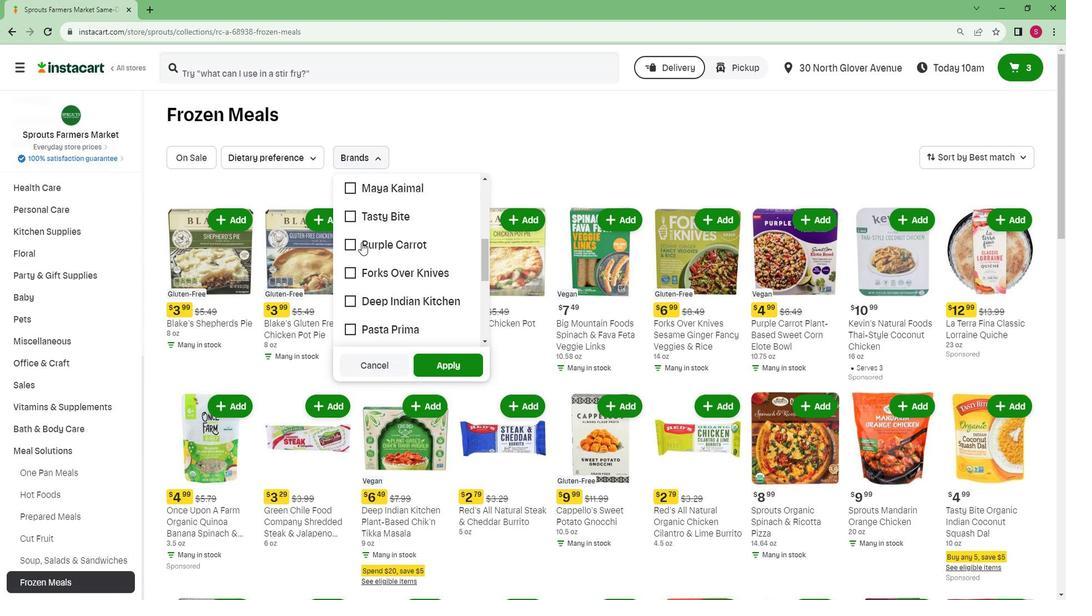 
Action: Mouse scrolled (373, 245) with delta (0, 0)
Screenshot: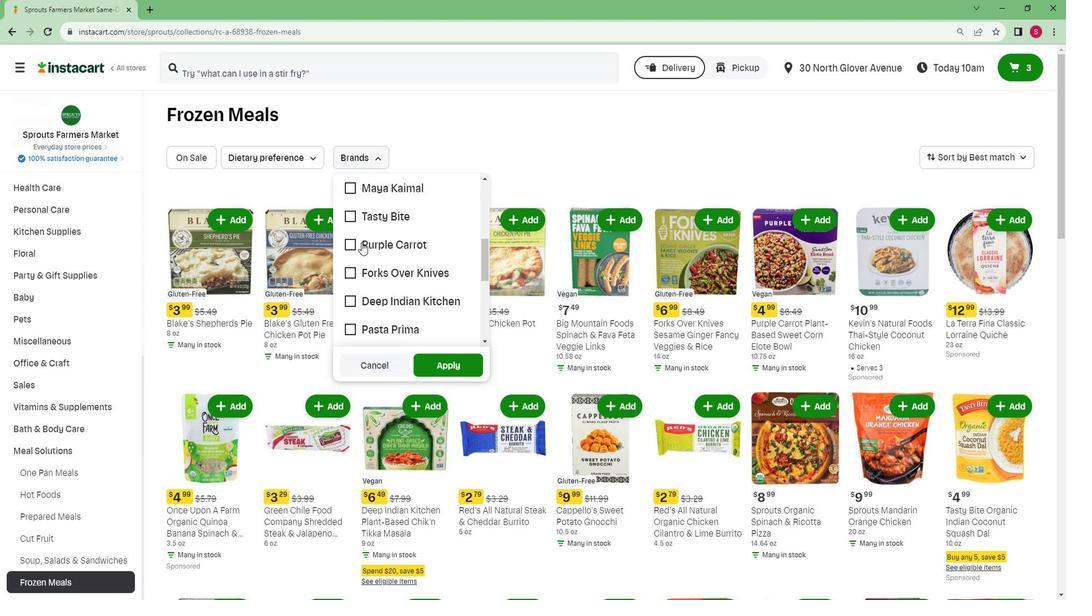 
Action: Mouse scrolled (373, 245) with delta (0, 0)
Screenshot: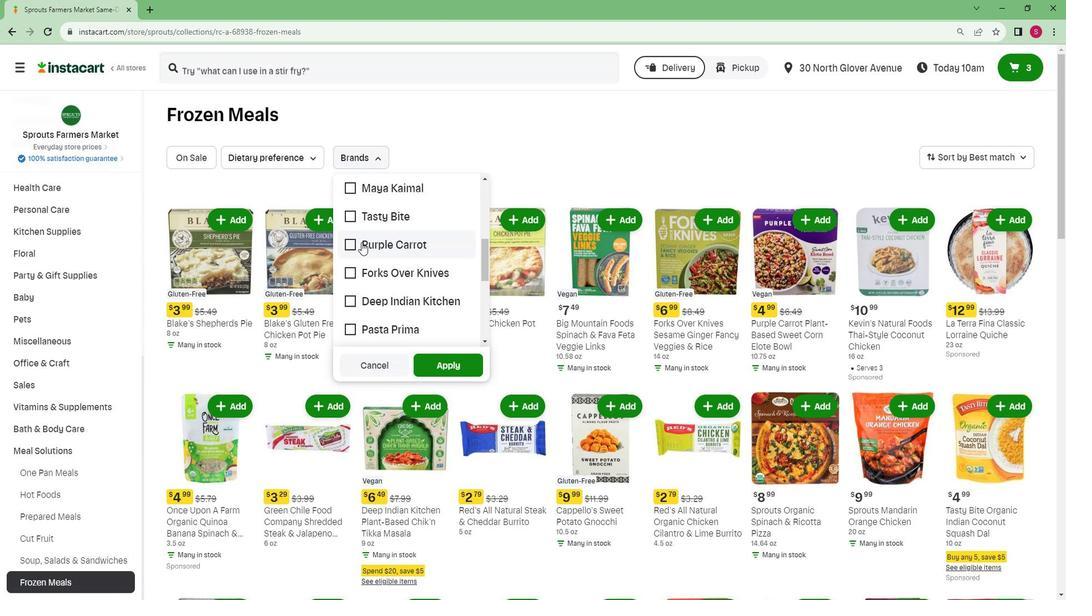 
Action: Mouse scrolled (373, 245) with delta (0, 0)
Screenshot: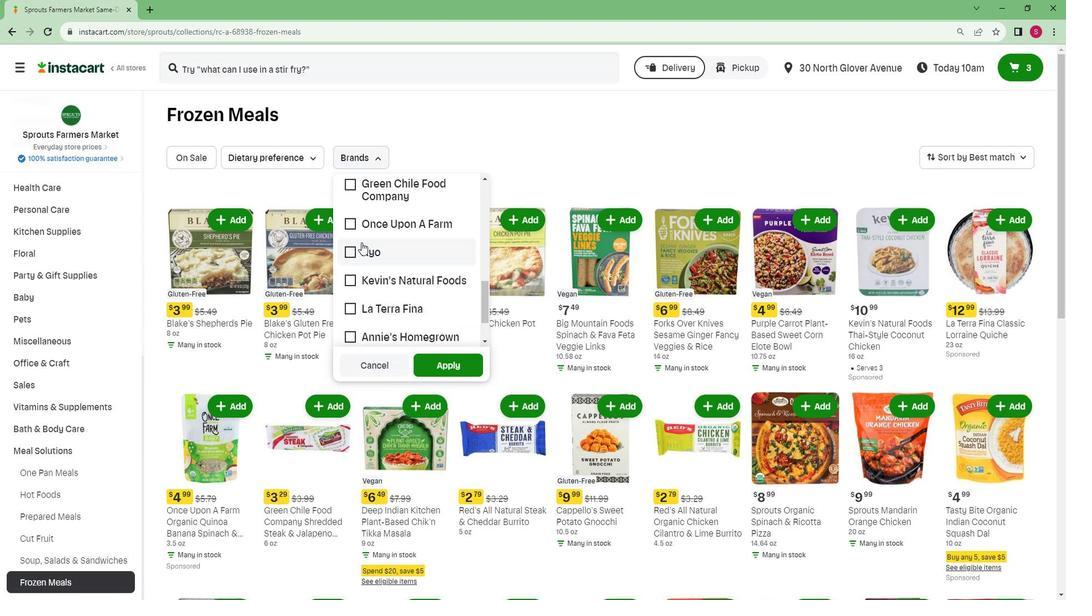 
Action: Mouse moved to (357, 287)
Screenshot: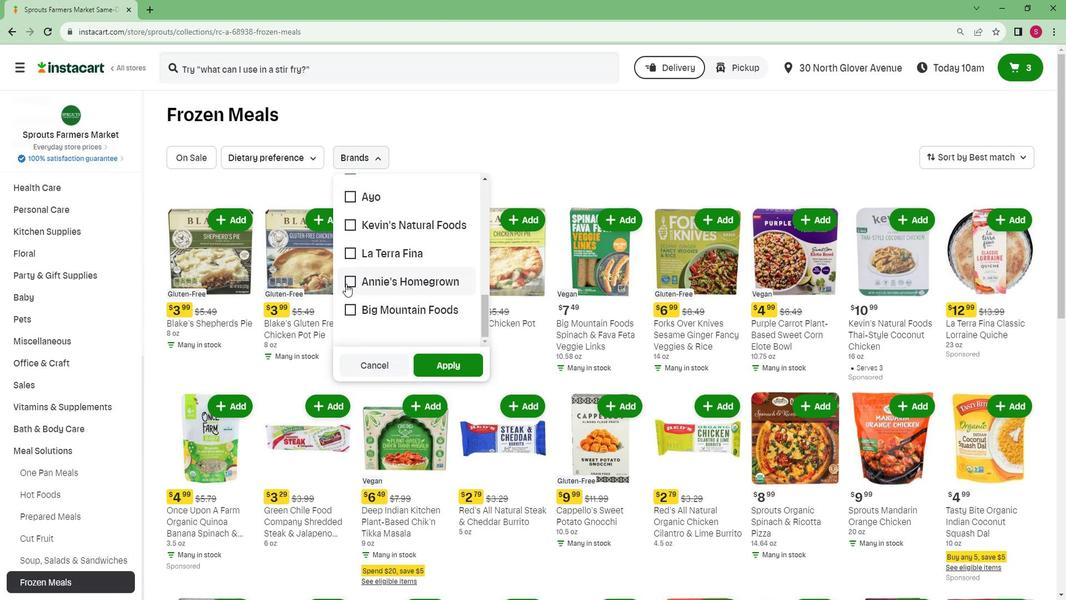
Action: Mouse pressed left at (357, 287)
Screenshot: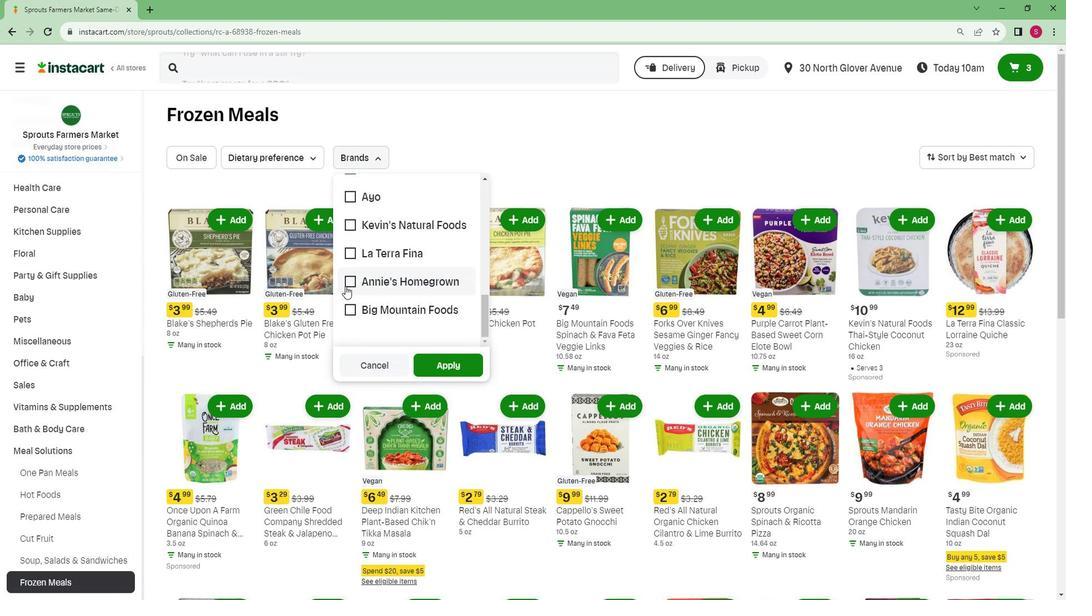 
Action: Mouse moved to (451, 362)
Screenshot: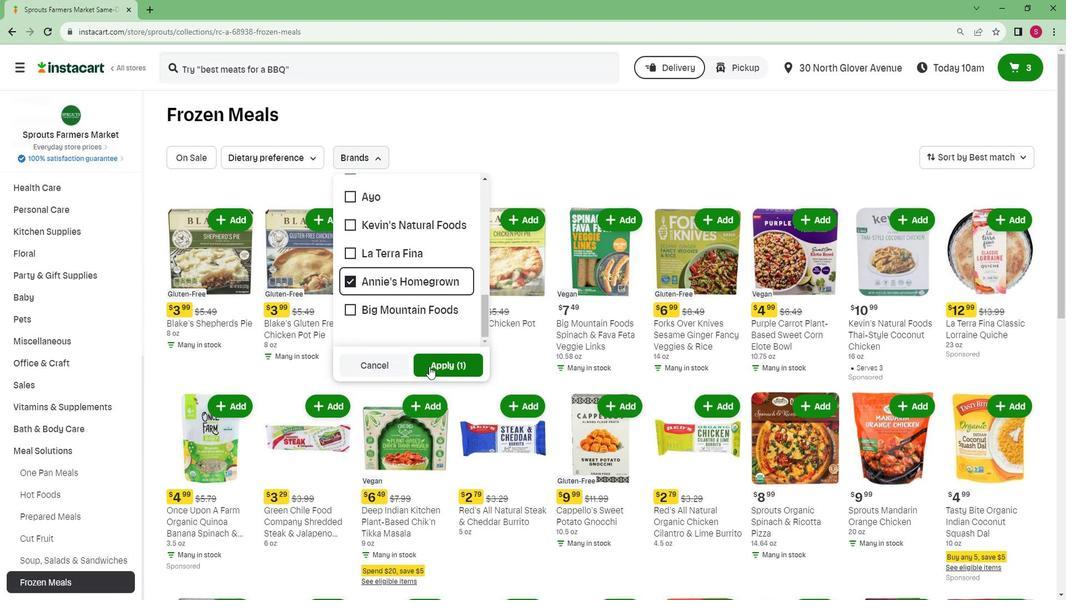 
Action: Mouse pressed left at (451, 362)
Screenshot: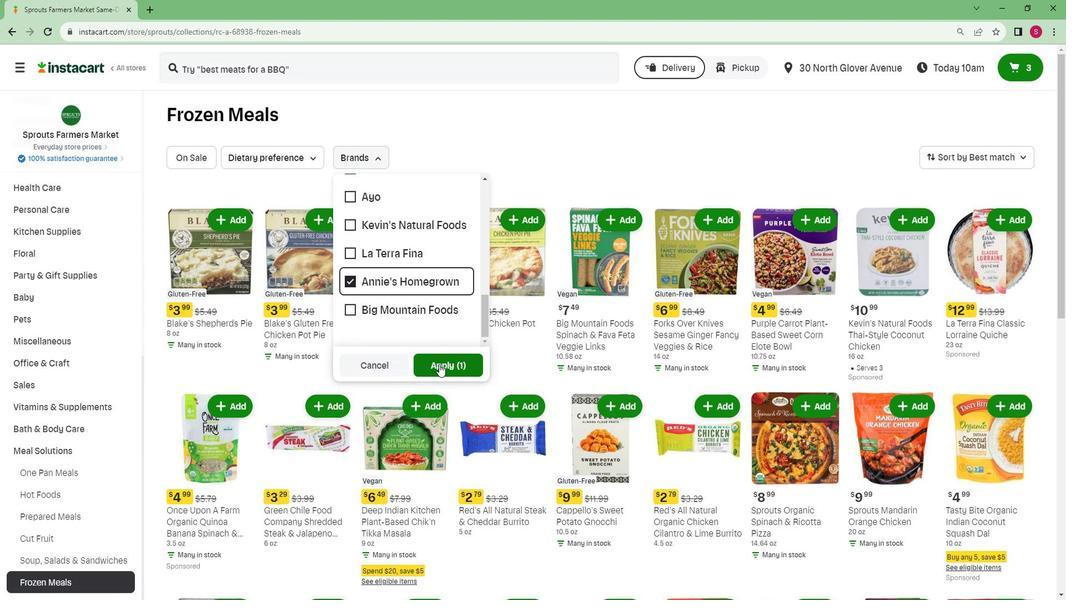 
